 Task: Look for space in Jagdaqi, China from 5th September, 2023 to 12th September, 2023 for 2 adults in price range Rs.10000 to Rs.15000.  With 1  bedroom having 1 bed and 1 bathroom. Property type can be house, flat, guest house, hotel. Booking option can be shelf check-in. Required host language is Chinese (Simplified).
Action: Mouse moved to (583, 71)
Screenshot: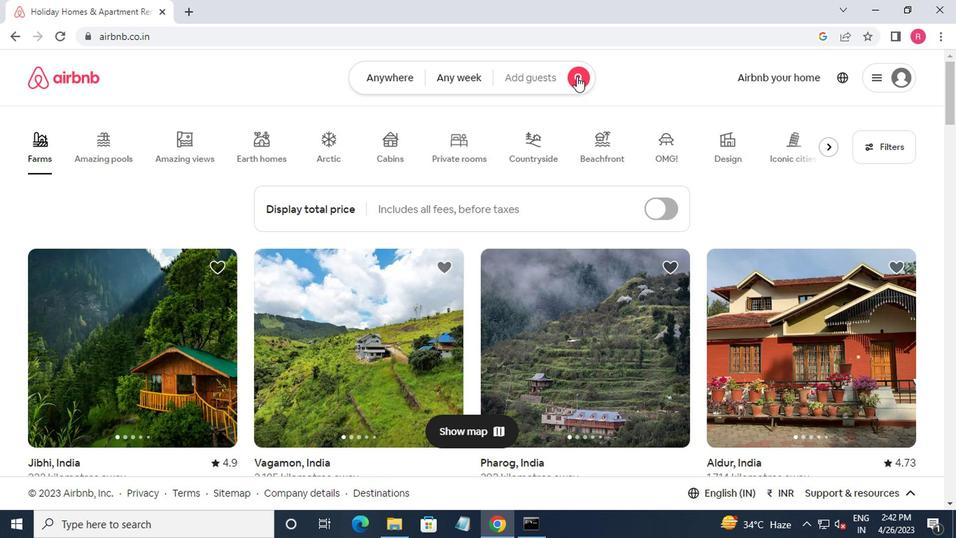 
Action: Mouse pressed left at (583, 71)
Screenshot: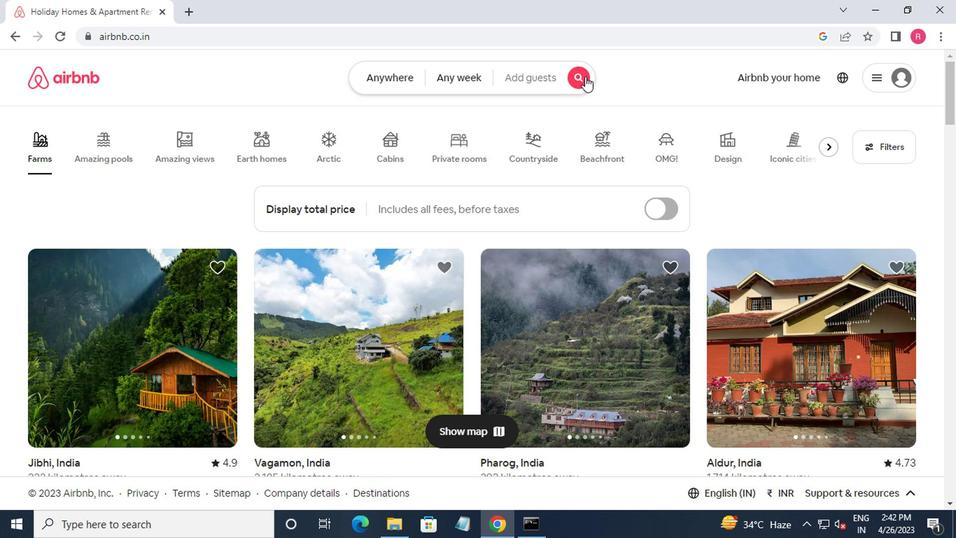 
Action: Mouse moved to (316, 127)
Screenshot: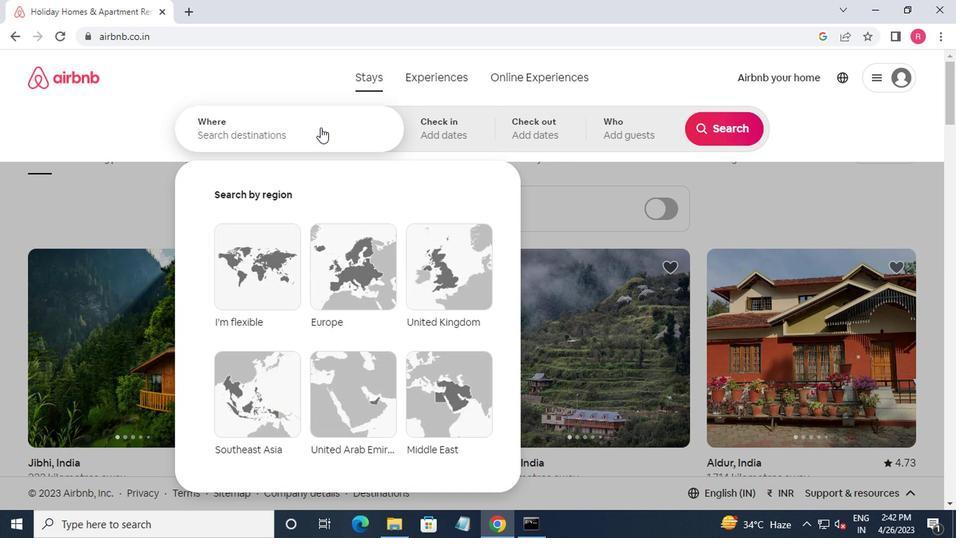 
Action: Mouse pressed left at (316, 127)
Screenshot: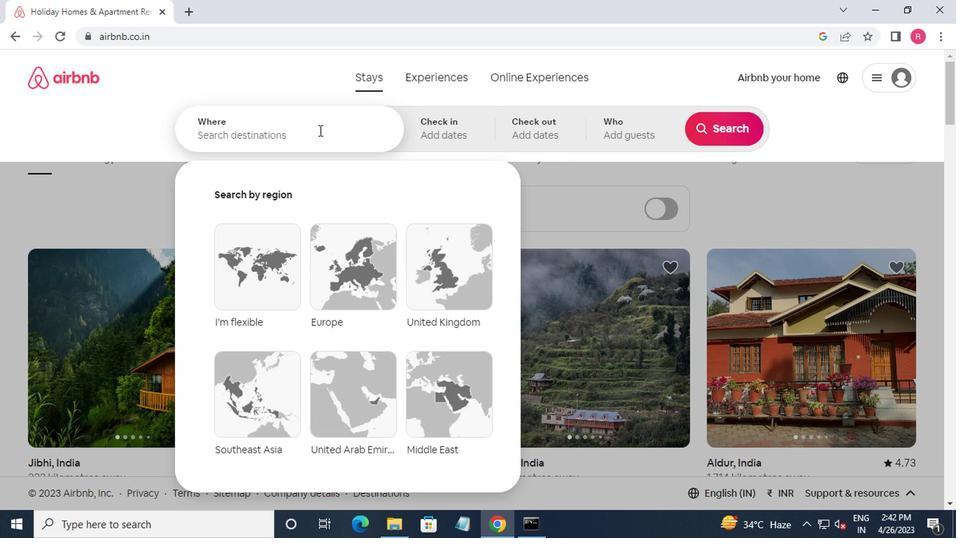 
Action: Mouse moved to (326, 135)
Screenshot: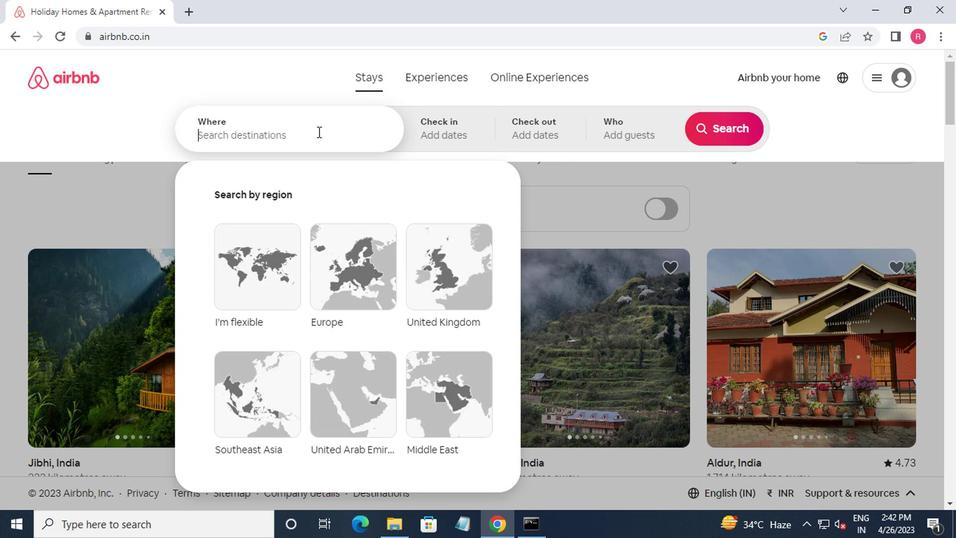 
Action: Key pressed jagdaqi,china<Key.enter>
Screenshot: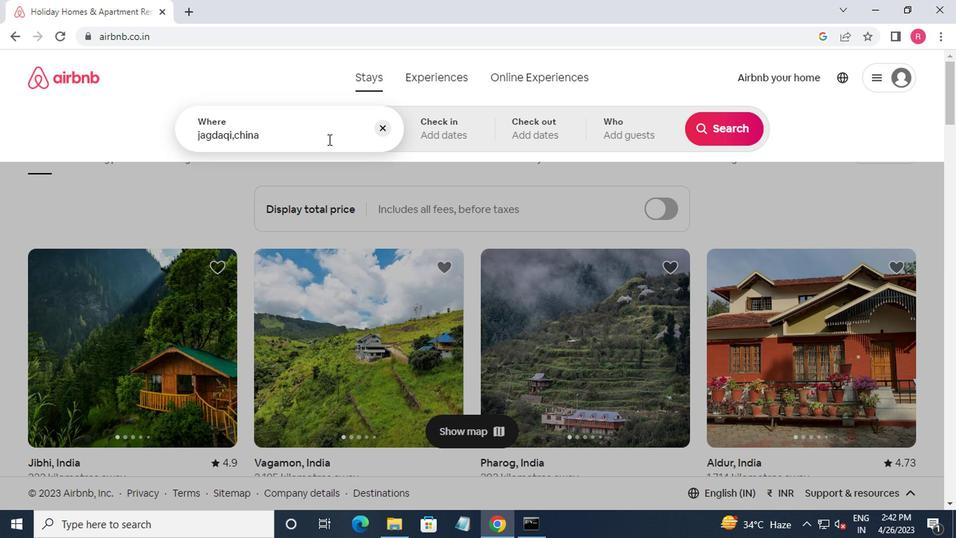 
Action: Mouse moved to (708, 238)
Screenshot: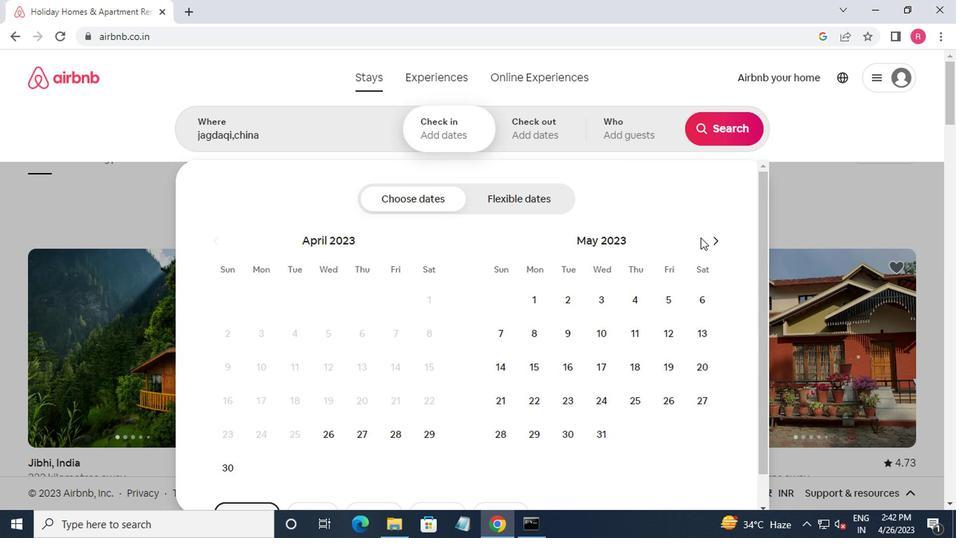 
Action: Mouse pressed left at (708, 238)
Screenshot: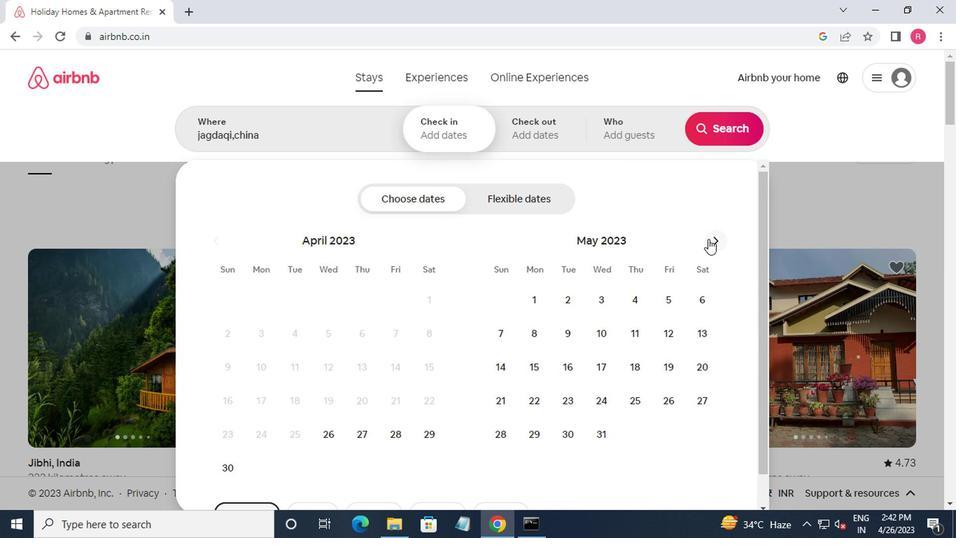 
Action: Mouse pressed left at (708, 238)
Screenshot: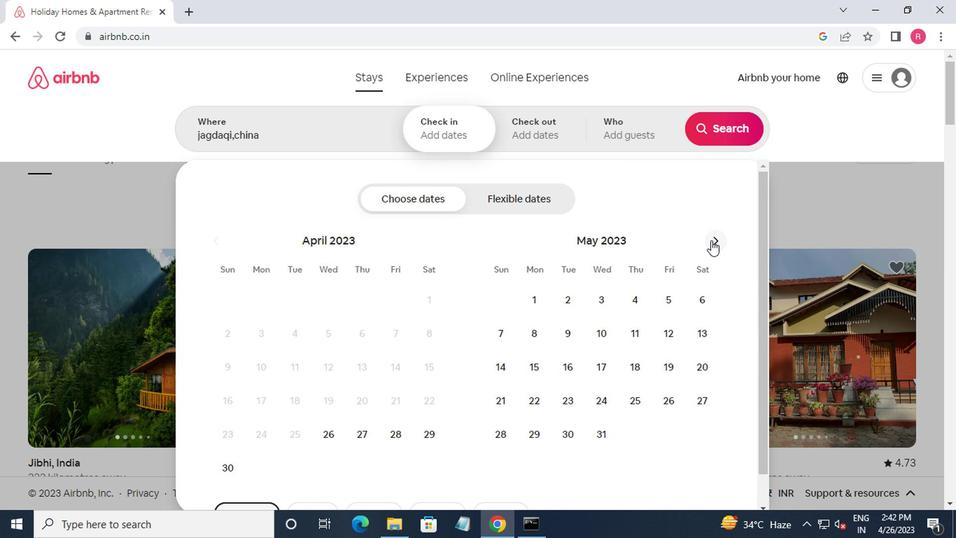 
Action: Mouse moved to (709, 238)
Screenshot: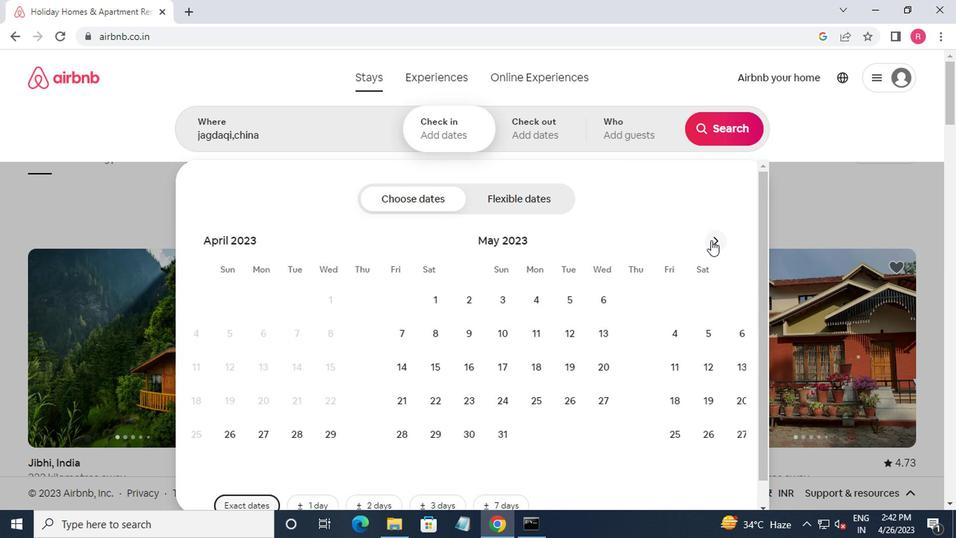 
Action: Mouse pressed left at (709, 238)
Screenshot: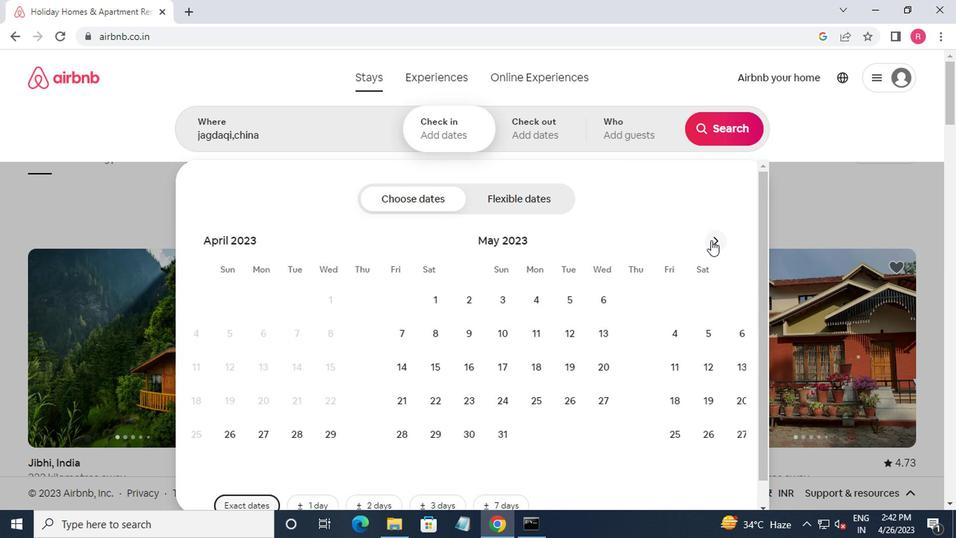 
Action: Mouse pressed left at (709, 238)
Screenshot: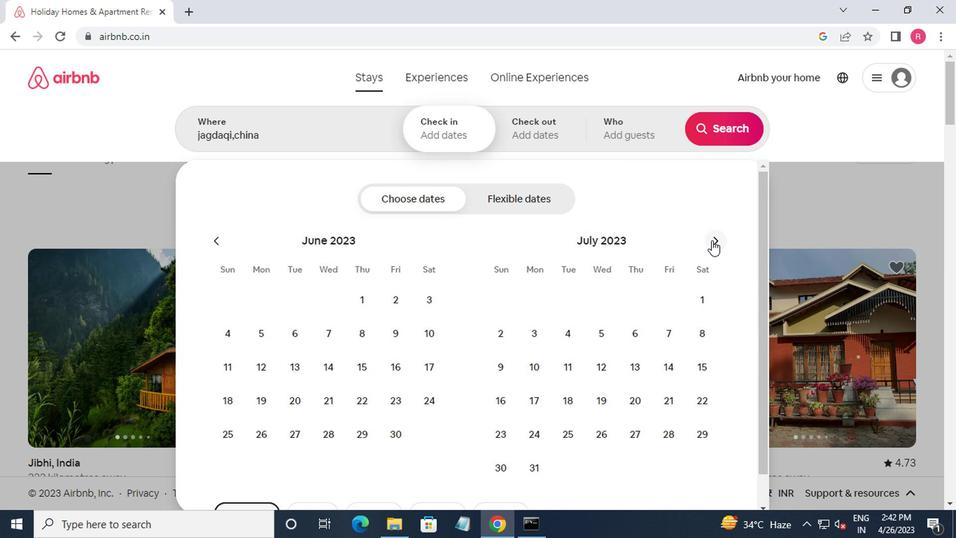 
Action: Mouse pressed left at (709, 238)
Screenshot: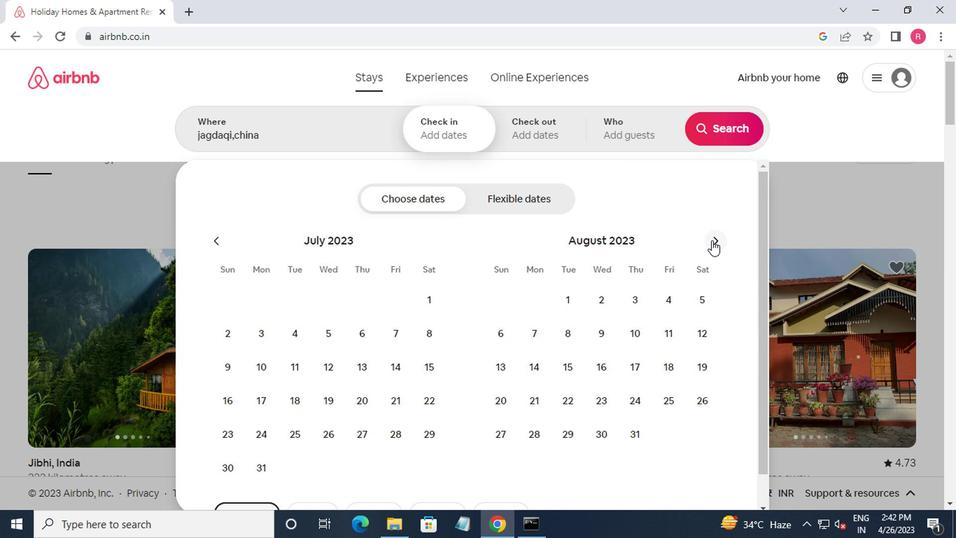 
Action: Mouse moved to (569, 335)
Screenshot: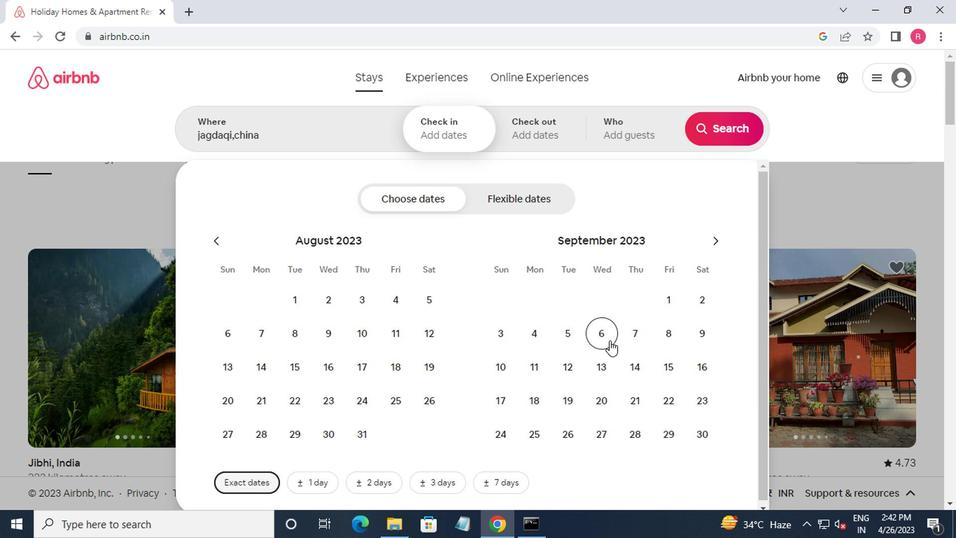 
Action: Mouse pressed left at (569, 335)
Screenshot: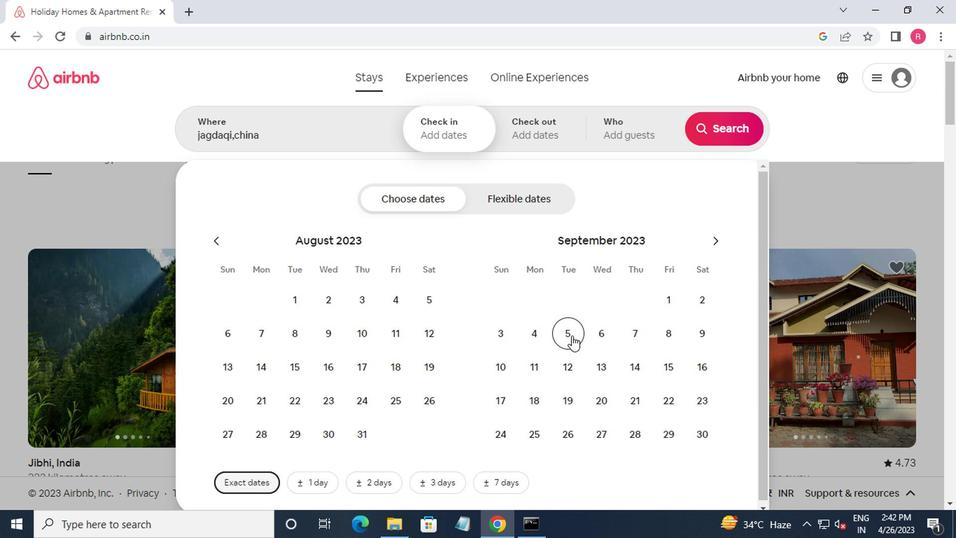 
Action: Mouse moved to (573, 362)
Screenshot: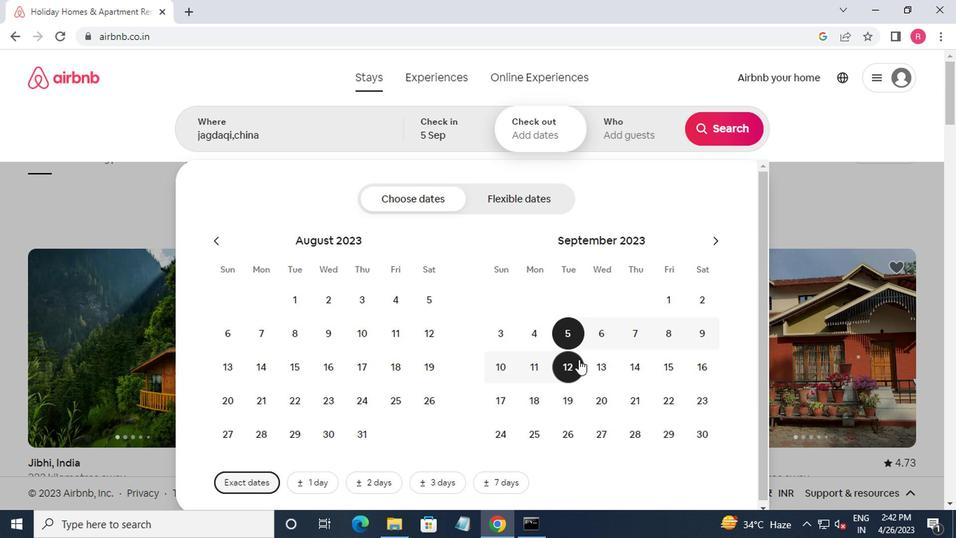 
Action: Mouse pressed left at (573, 362)
Screenshot: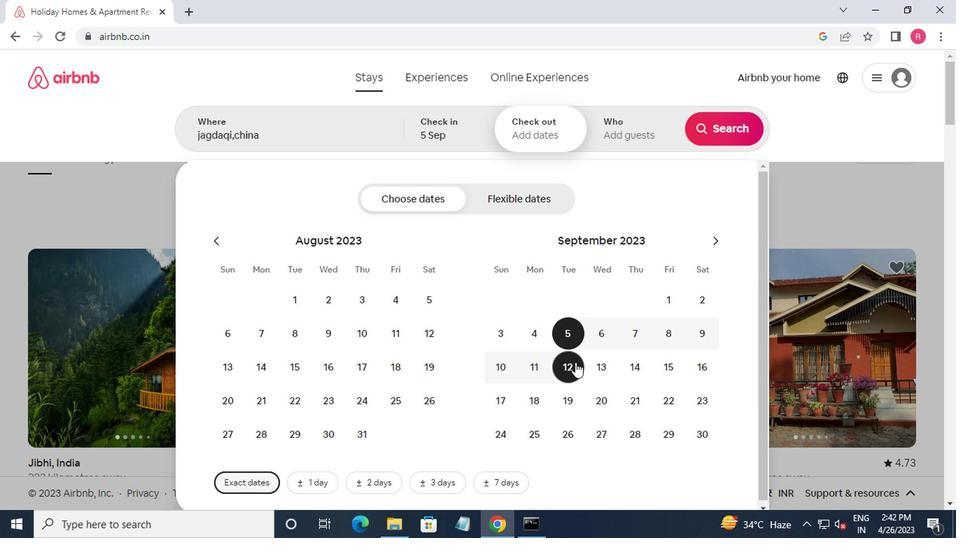 
Action: Mouse moved to (617, 121)
Screenshot: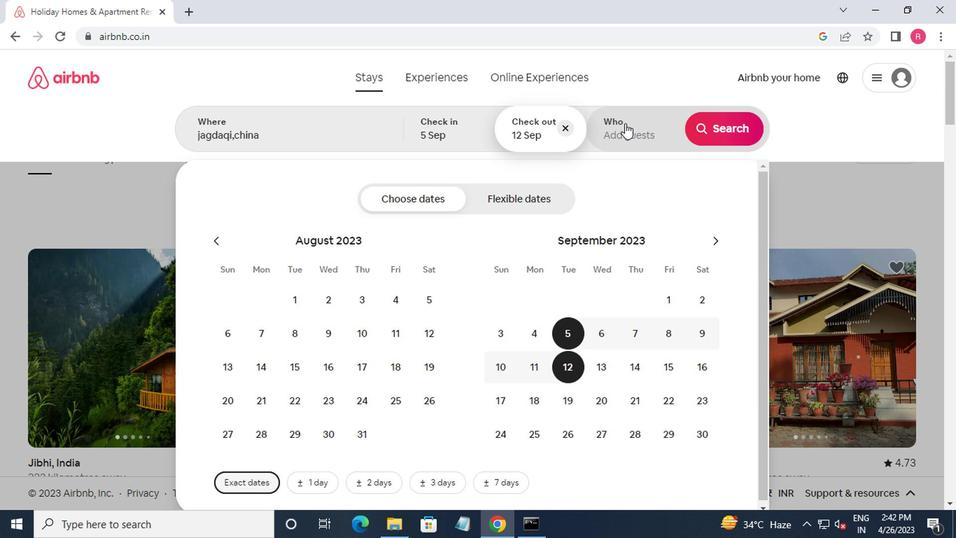 
Action: Mouse pressed left at (617, 121)
Screenshot: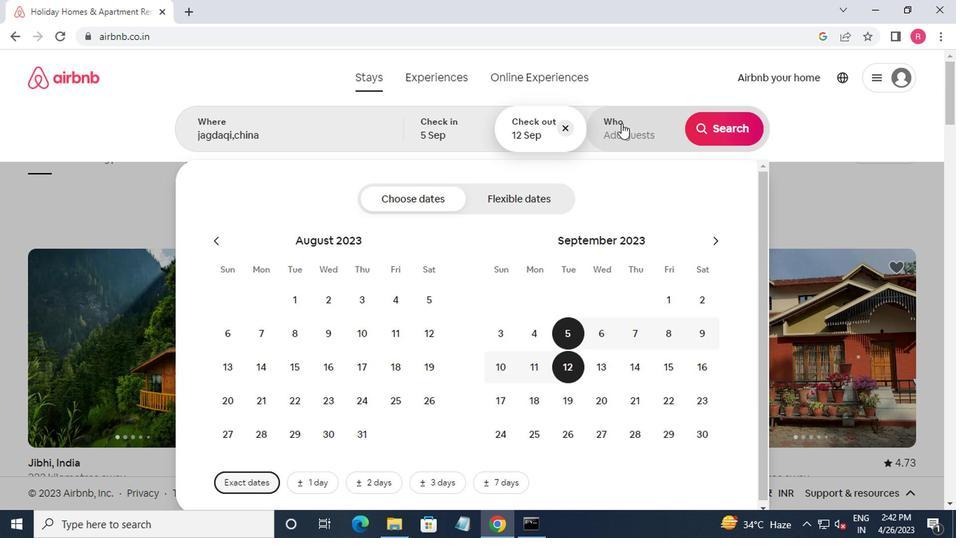 
Action: Mouse moved to (724, 203)
Screenshot: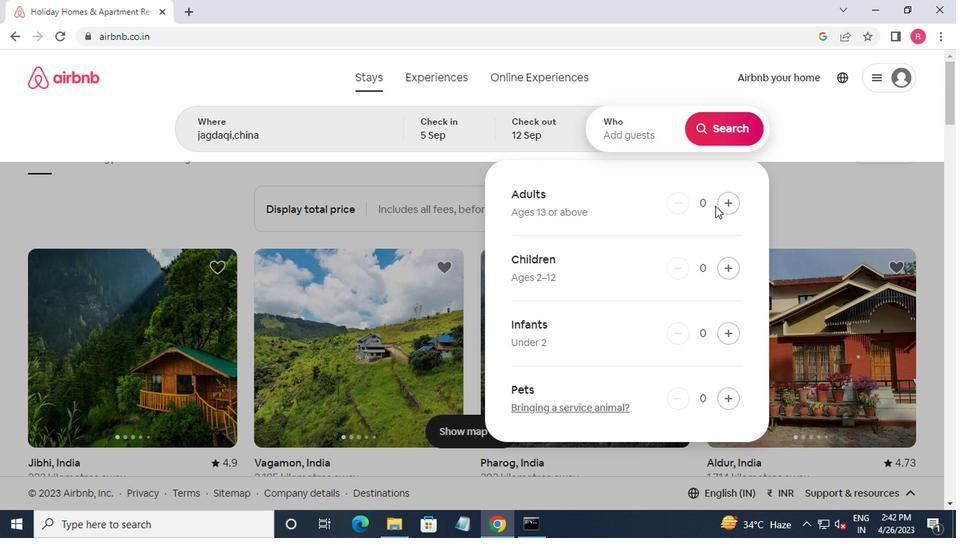 
Action: Mouse pressed left at (724, 203)
Screenshot: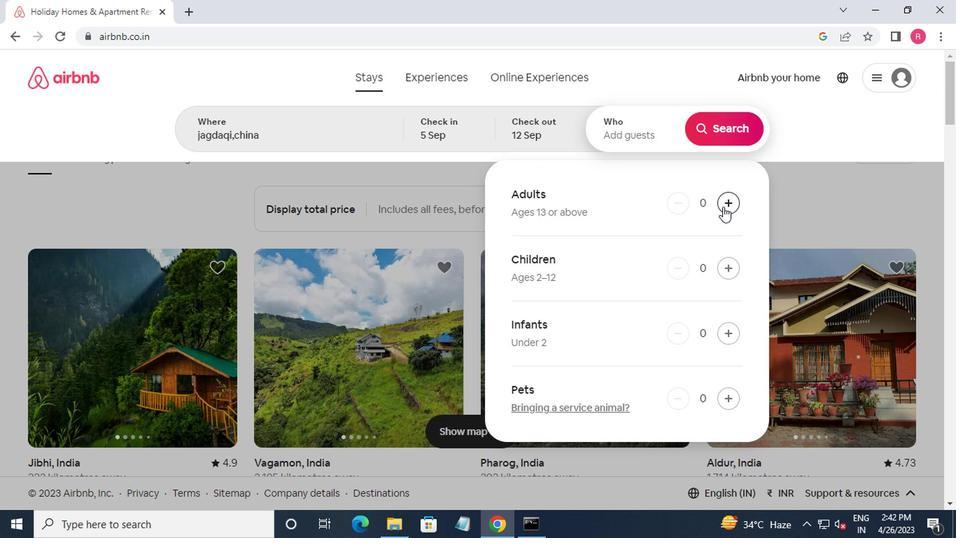 
Action: Mouse pressed left at (724, 203)
Screenshot: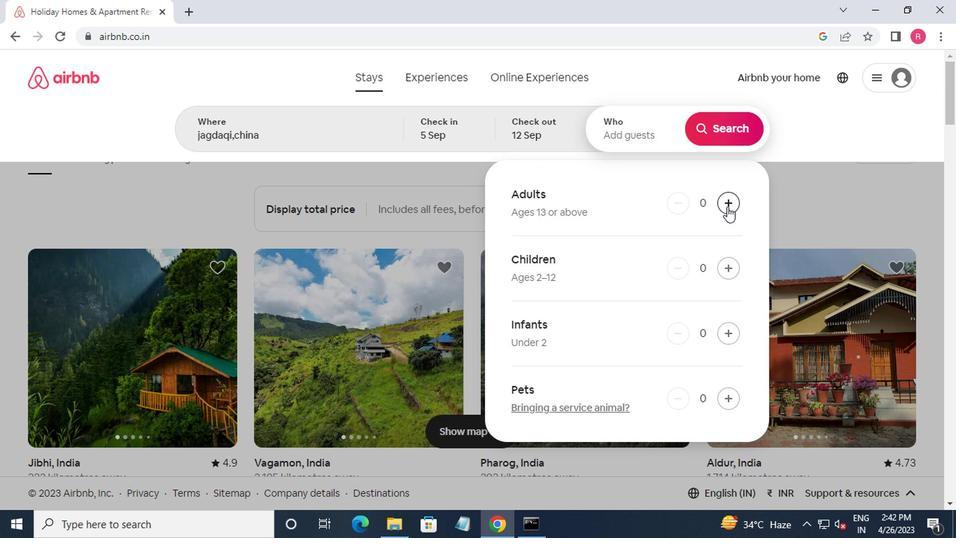 
Action: Mouse moved to (725, 130)
Screenshot: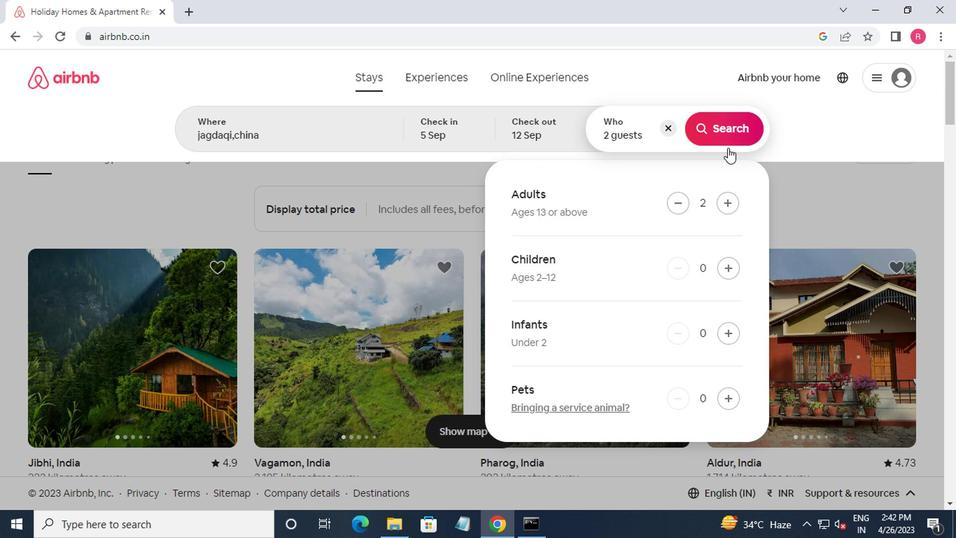 
Action: Mouse pressed left at (725, 130)
Screenshot: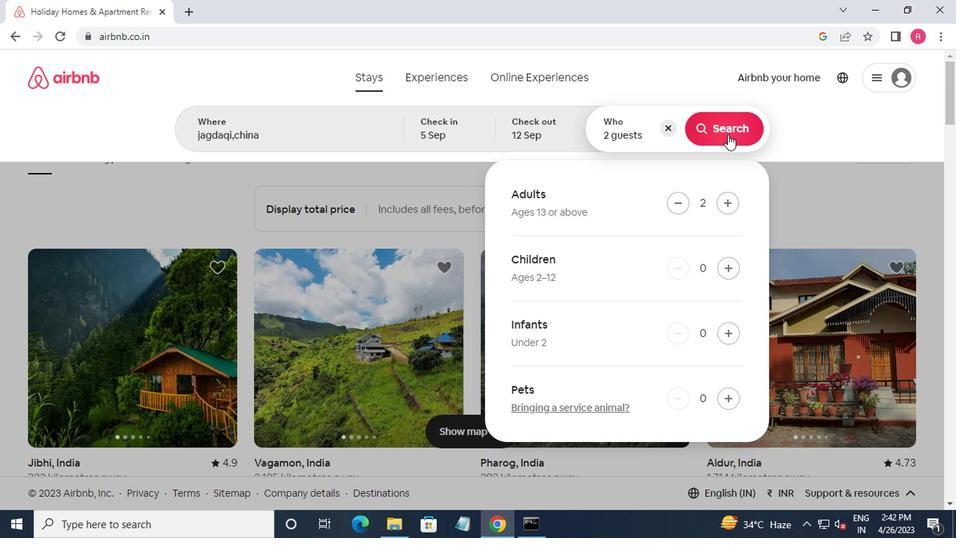 
Action: Mouse moved to (868, 128)
Screenshot: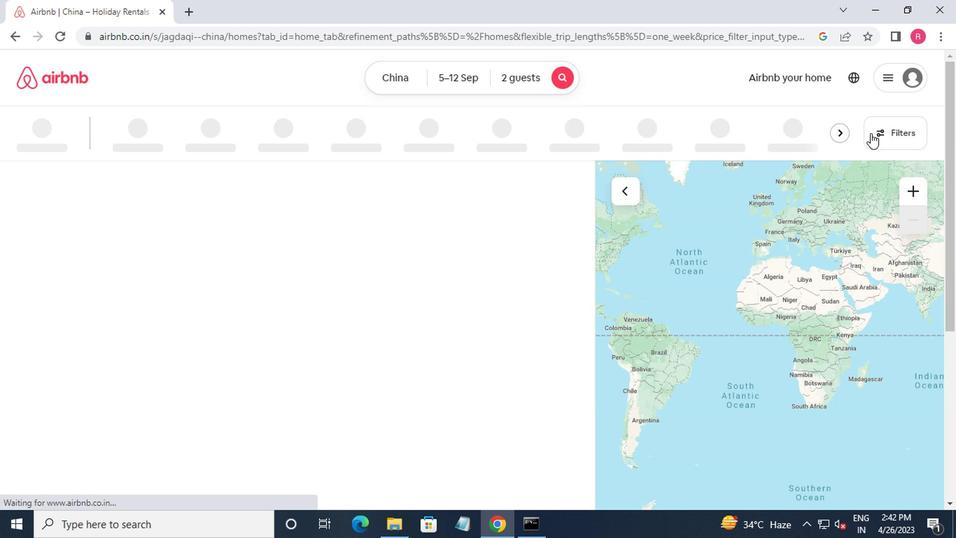 
Action: Mouse pressed left at (868, 128)
Screenshot: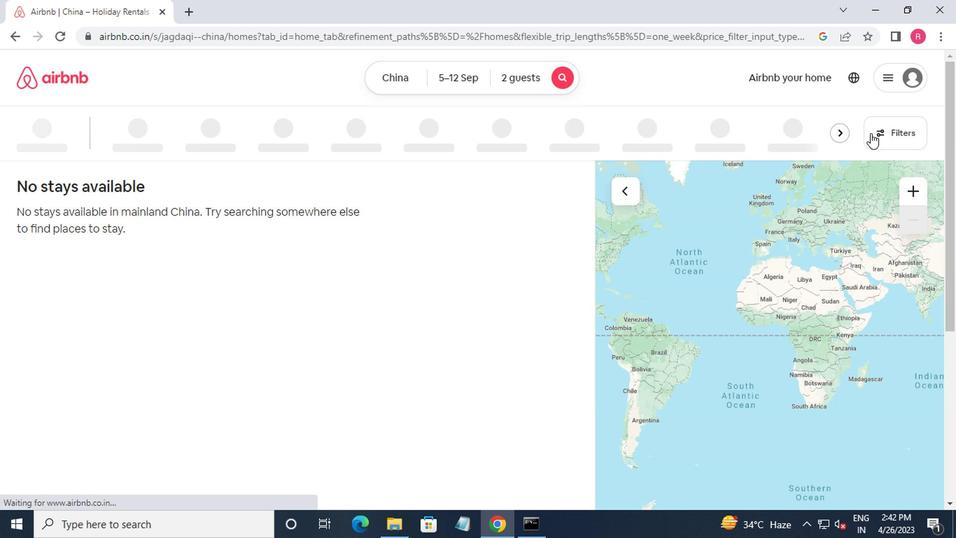 
Action: Mouse moved to (321, 221)
Screenshot: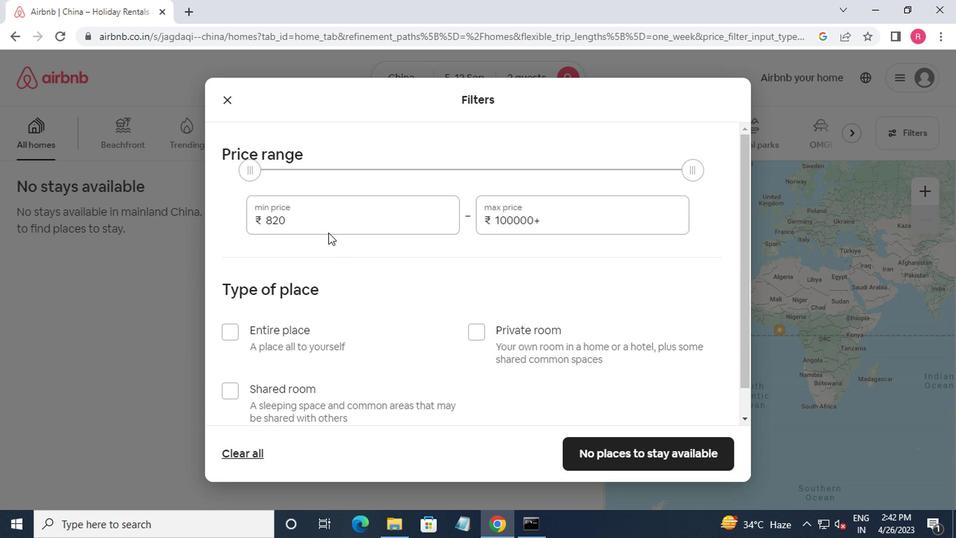 
Action: Mouse pressed left at (321, 221)
Screenshot: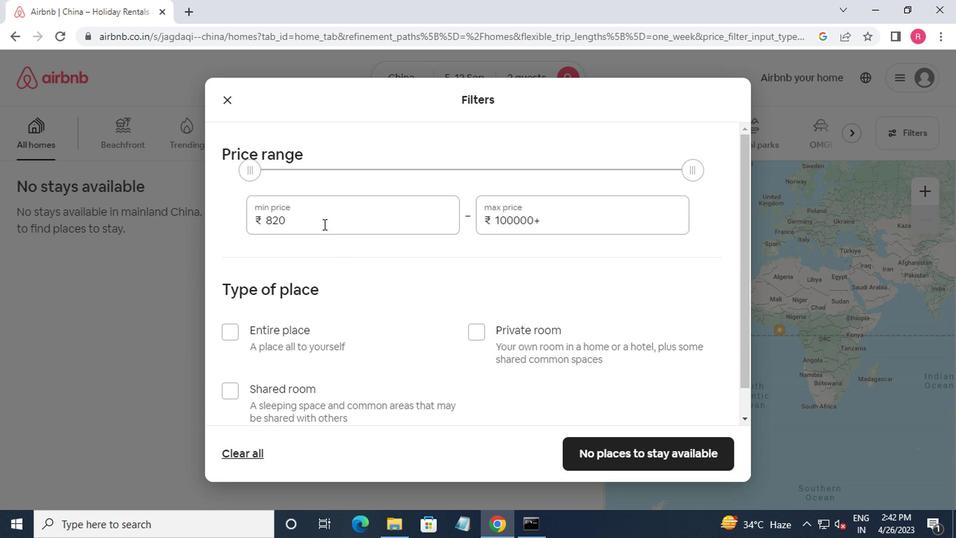 
Action: Mouse moved to (327, 218)
Screenshot: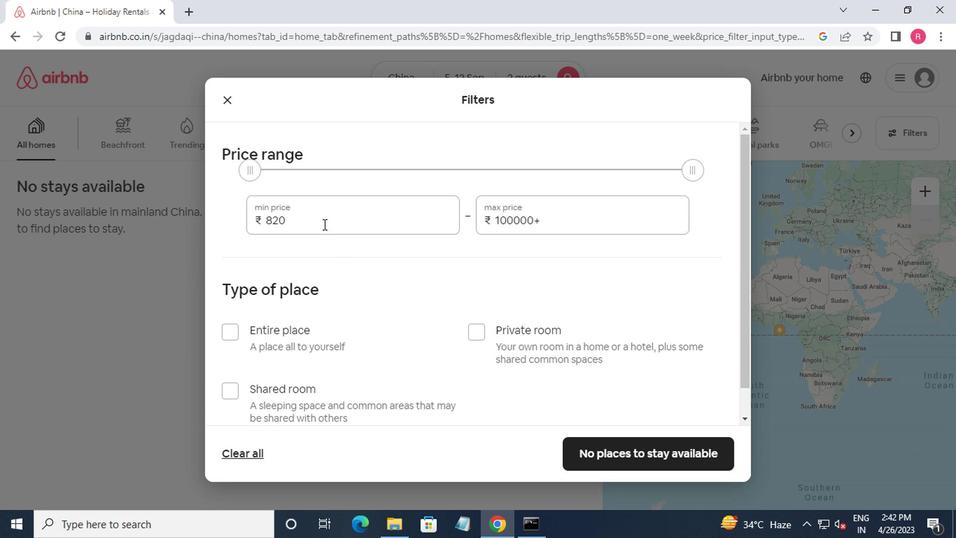 
Action: Key pressed <Key.backspace><Key.backspace><Key.backspace><Key.backspace>10000
Screenshot: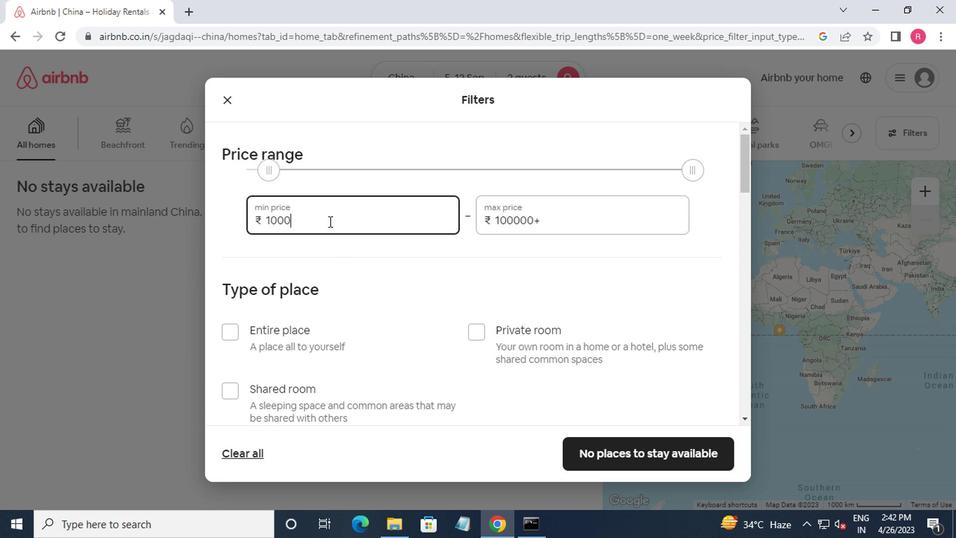 
Action: Mouse moved to (540, 220)
Screenshot: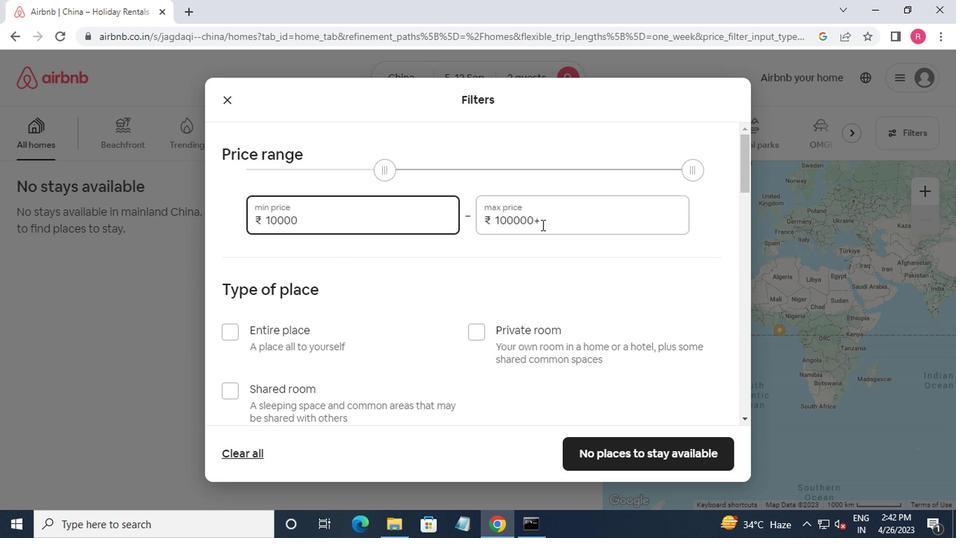 
Action: Mouse pressed left at (540, 220)
Screenshot: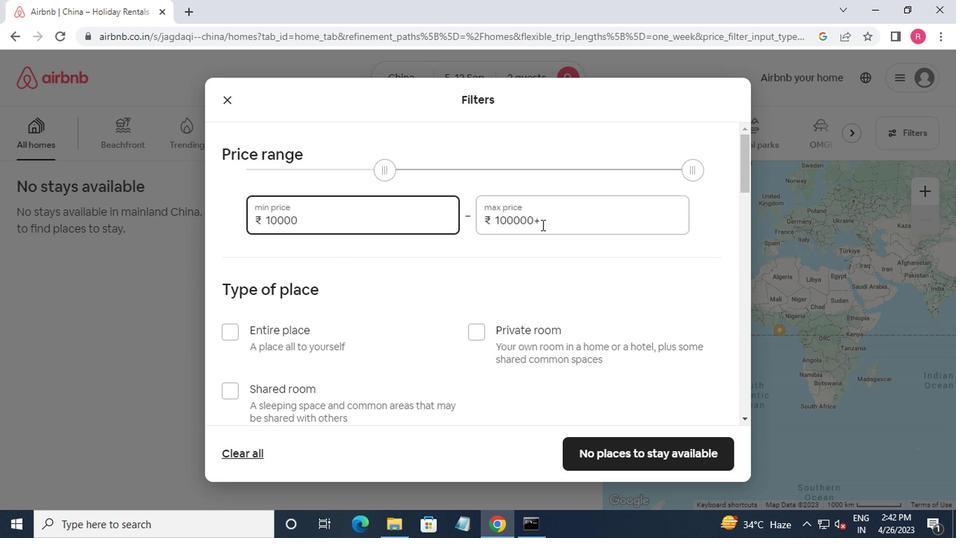 
Action: Mouse moved to (543, 221)
Screenshot: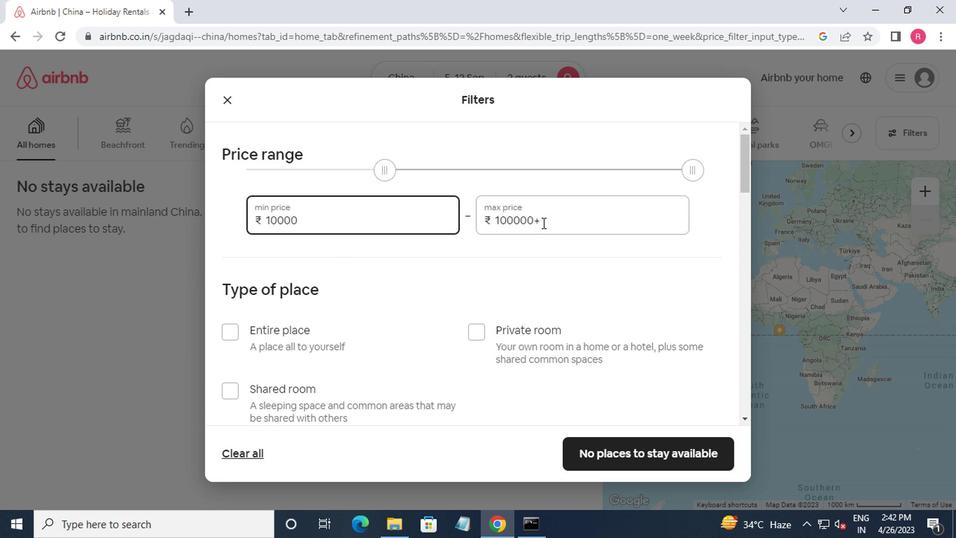 
Action: Key pressed <Key.backspace><Key.backspace><Key.backspace><Key.backspace><Key.backspace><Key.backspace>5000
Screenshot: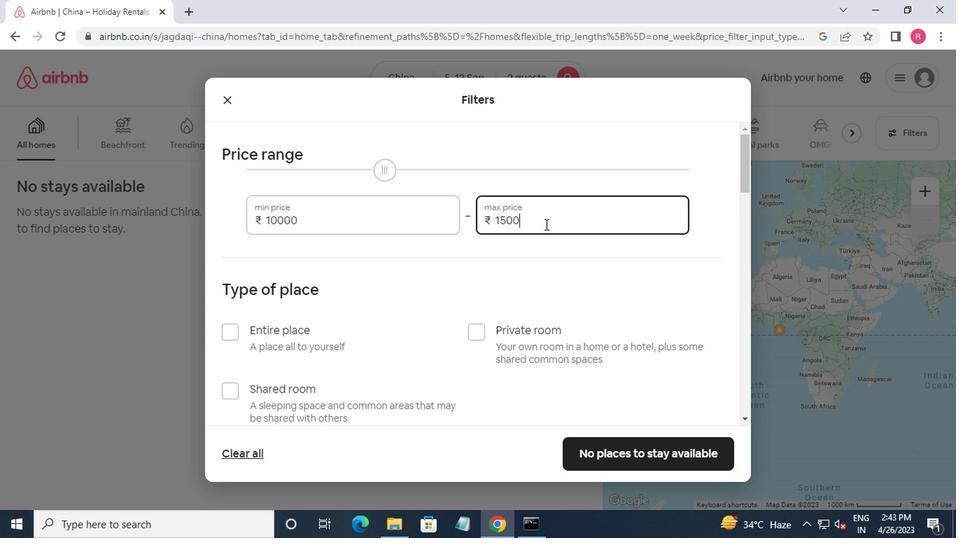 
Action: Mouse moved to (574, 231)
Screenshot: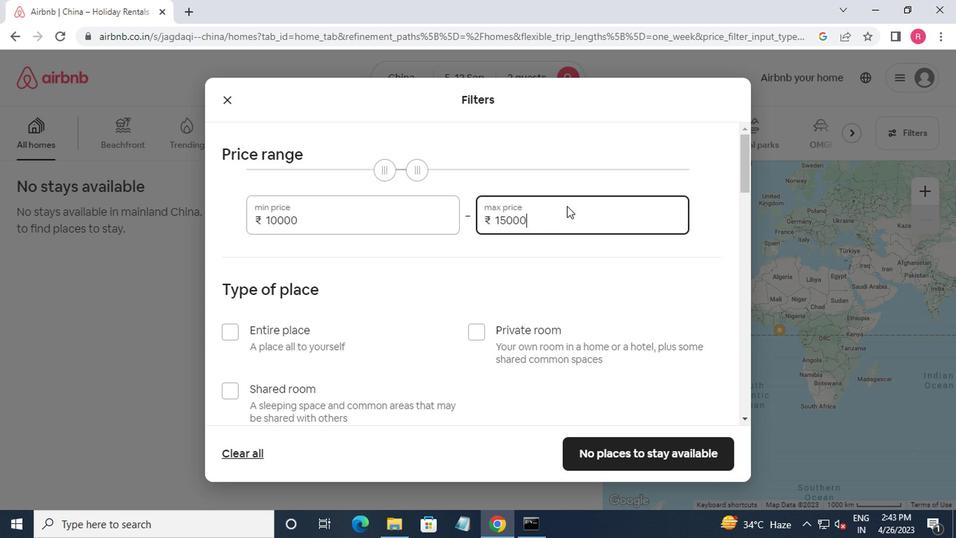 
Action: Mouse scrolled (574, 231) with delta (0, 0)
Screenshot: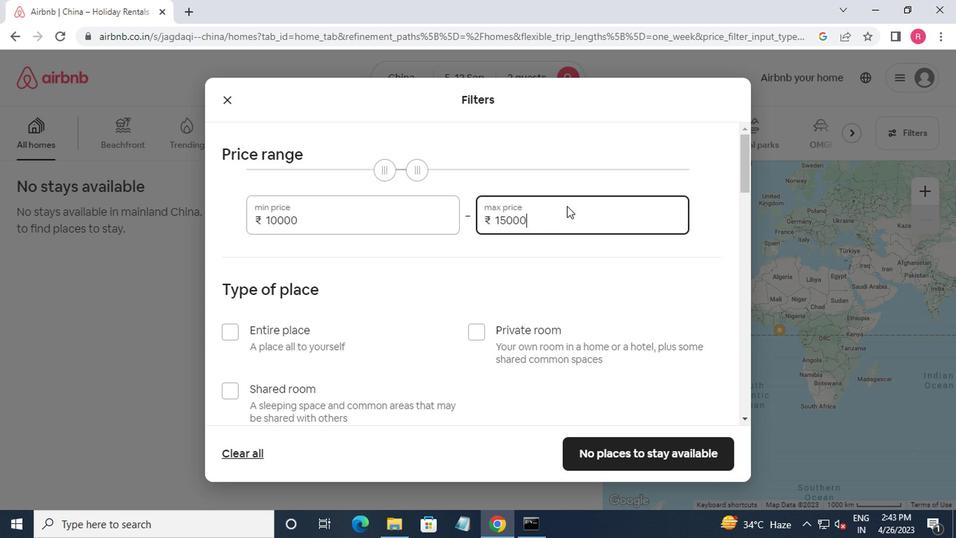
Action: Mouse moved to (253, 274)
Screenshot: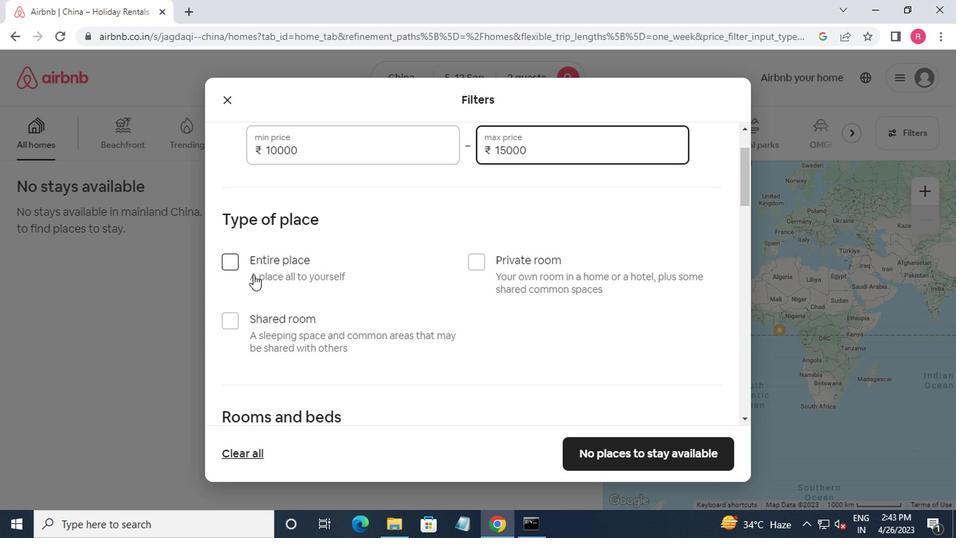
Action: Mouse scrolled (253, 273) with delta (0, 0)
Screenshot: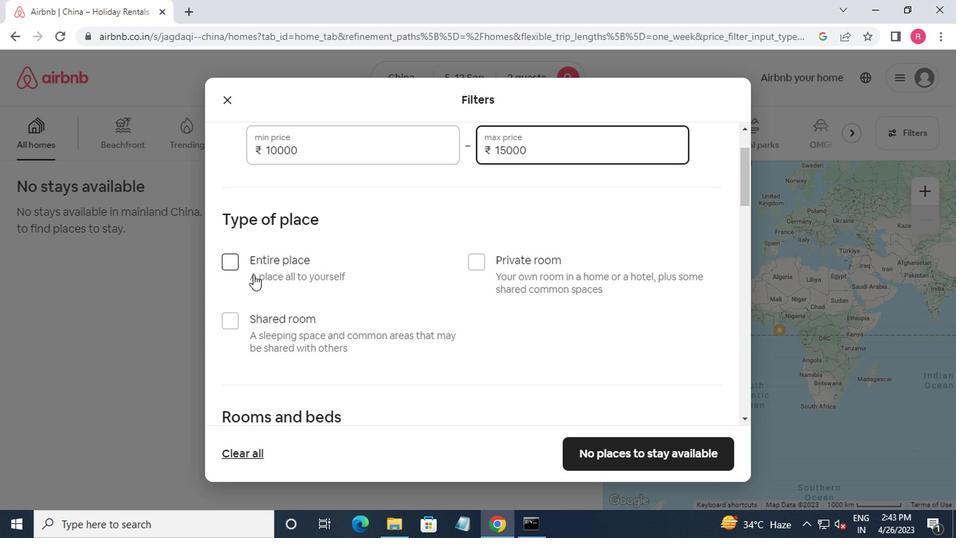 
Action: Mouse moved to (257, 277)
Screenshot: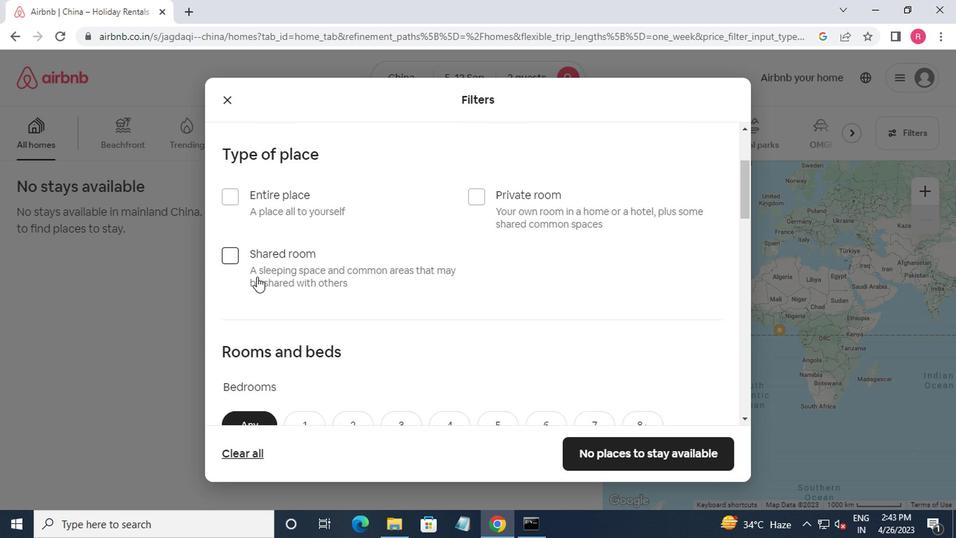 
Action: Mouse scrolled (257, 276) with delta (0, 0)
Screenshot: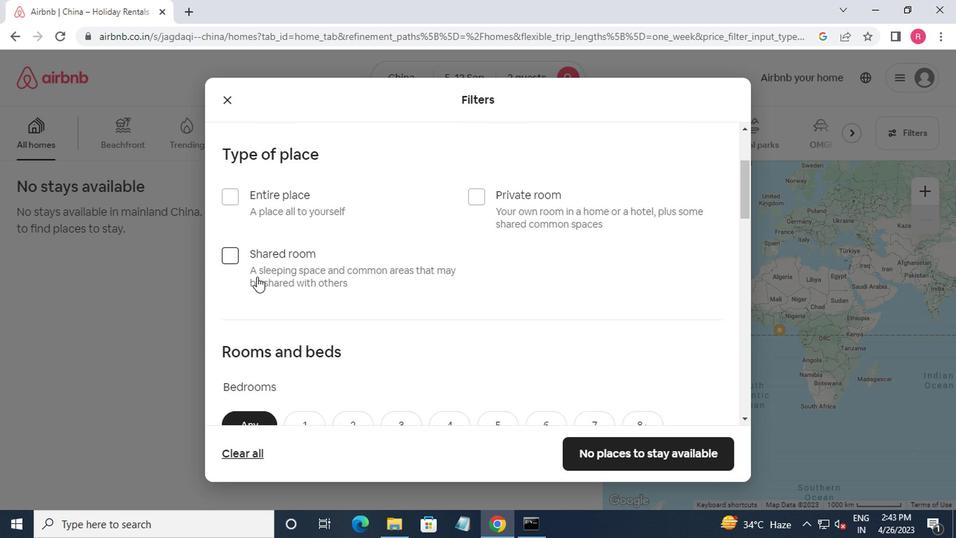 
Action: Mouse moved to (261, 280)
Screenshot: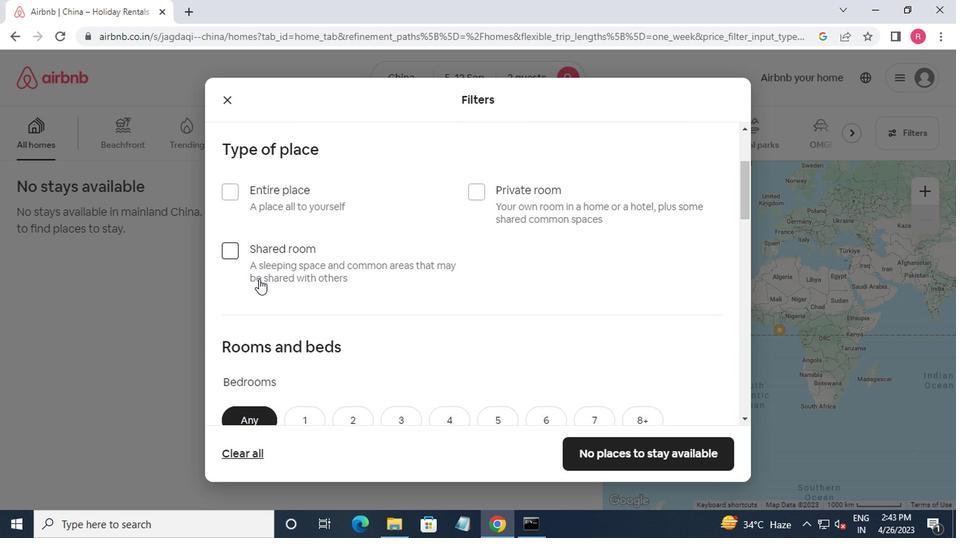 
Action: Mouse scrolled (261, 279) with delta (0, 0)
Screenshot: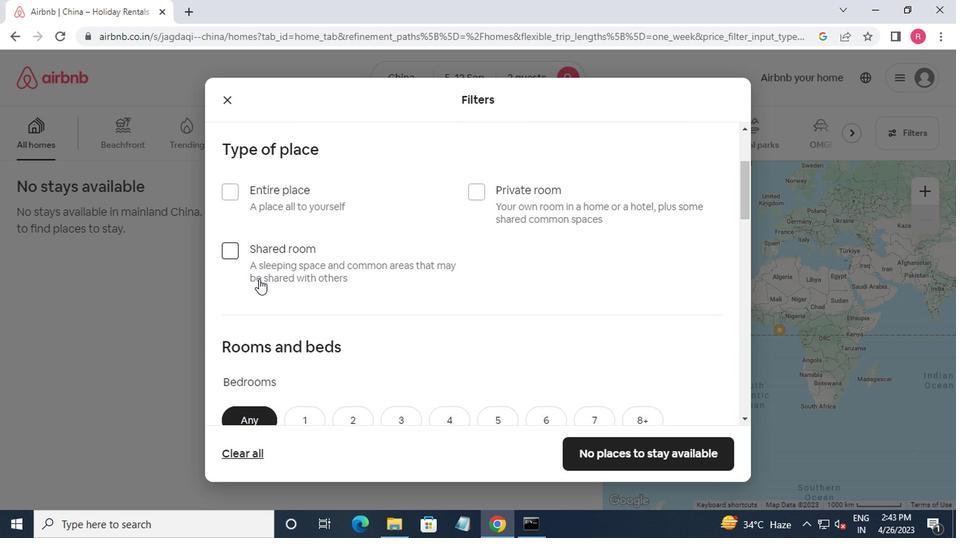 
Action: Mouse moved to (303, 275)
Screenshot: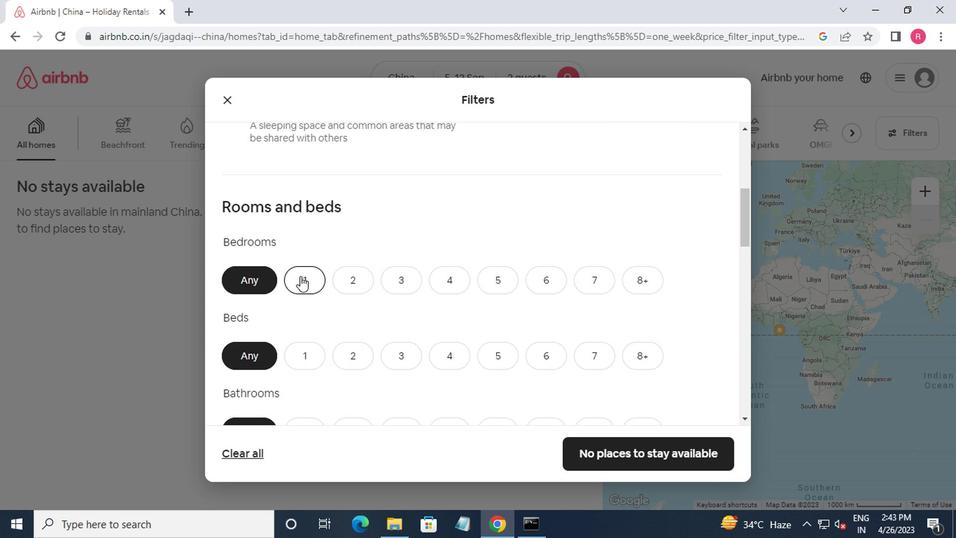 
Action: Mouse pressed left at (303, 275)
Screenshot: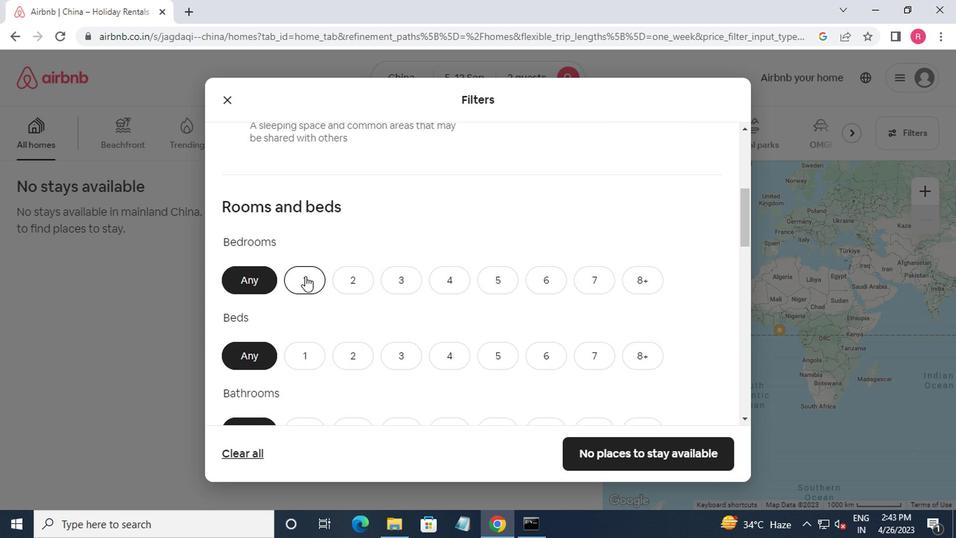 
Action: Mouse moved to (313, 289)
Screenshot: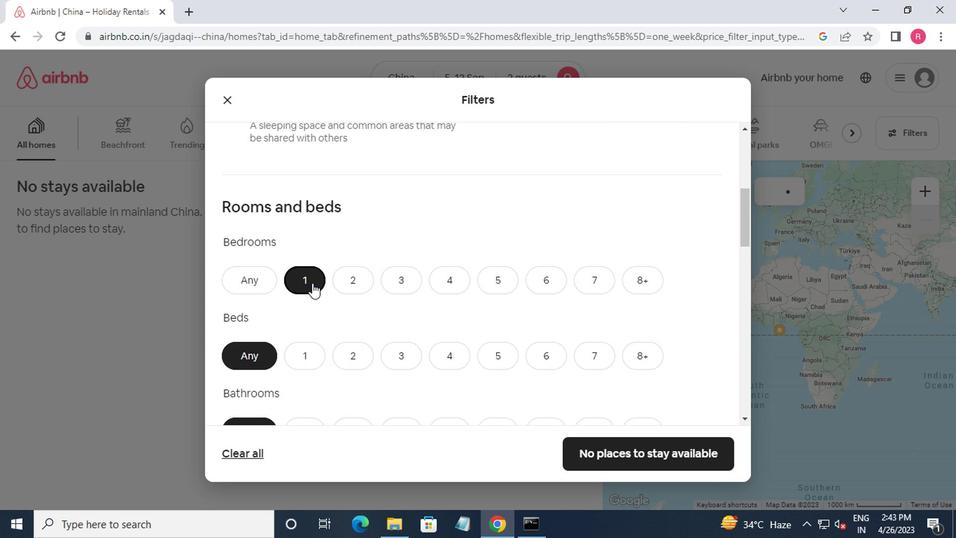 
Action: Mouse scrolled (313, 289) with delta (0, 0)
Screenshot: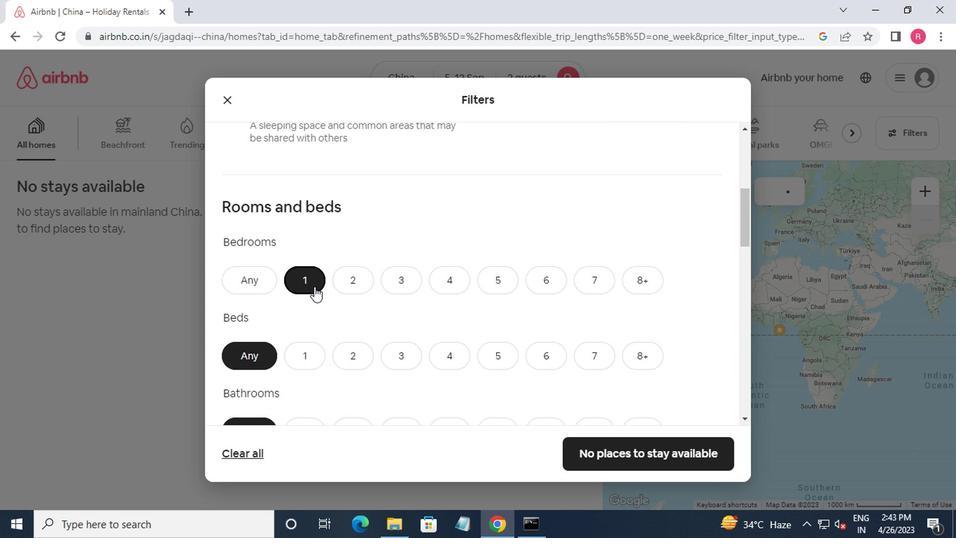 
Action: Mouse moved to (319, 289)
Screenshot: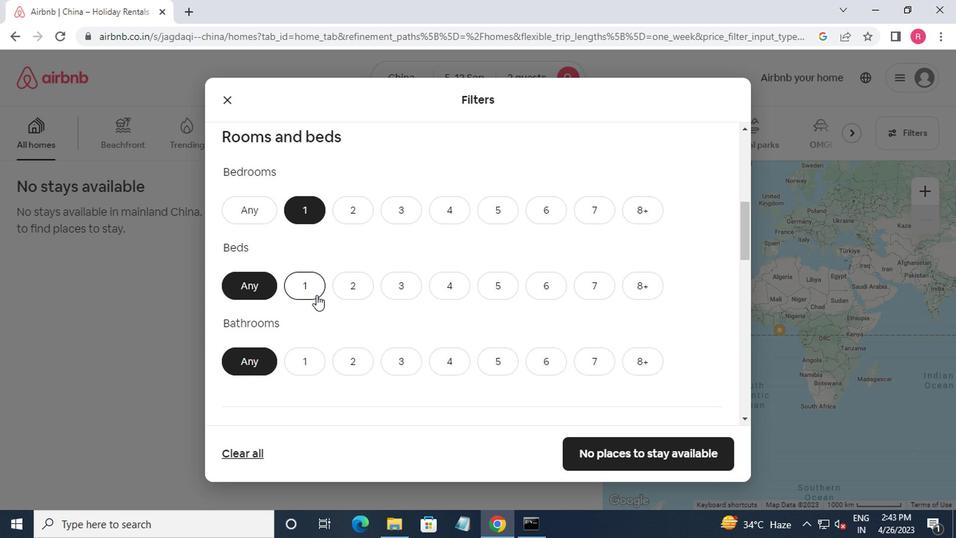 
Action: Mouse pressed left at (319, 289)
Screenshot: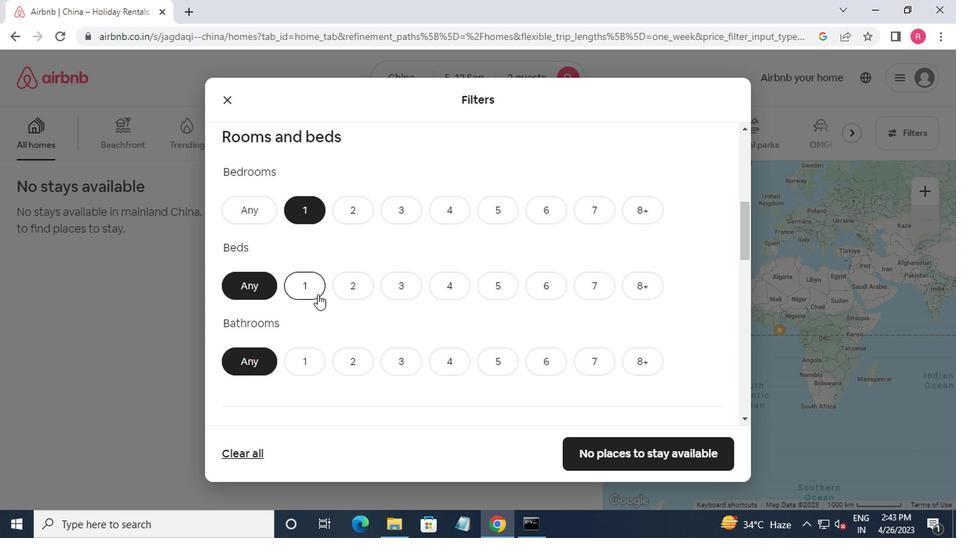
Action: Mouse moved to (318, 363)
Screenshot: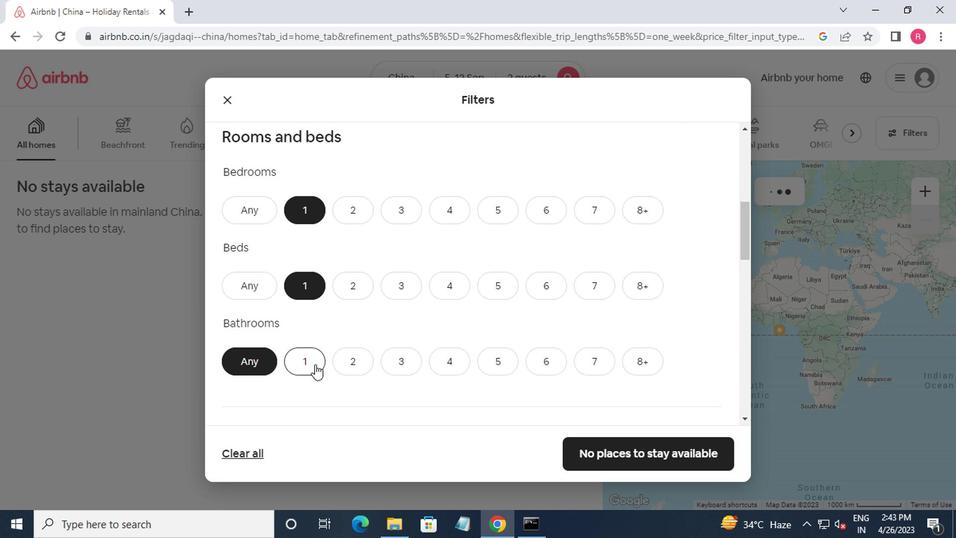 
Action: Mouse pressed left at (318, 363)
Screenshot: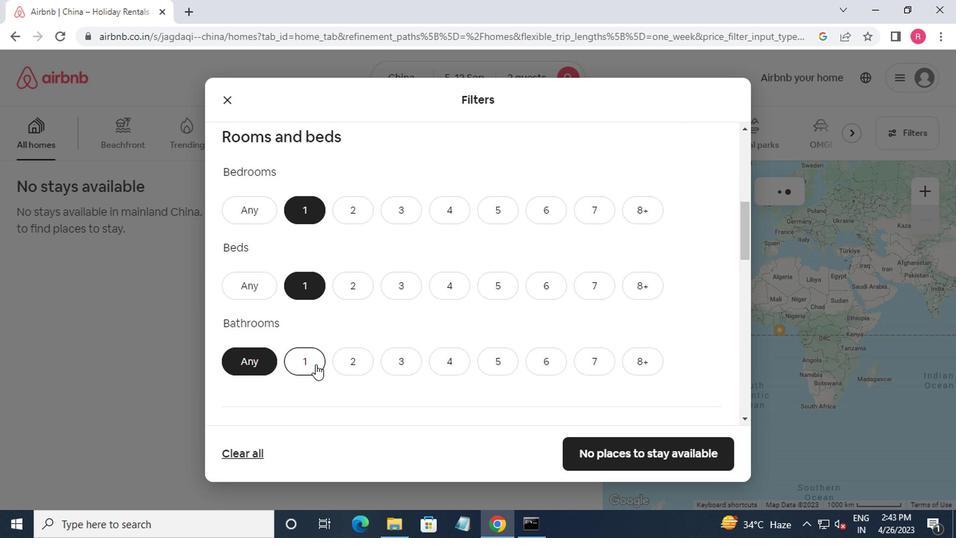 
Action: Mouse moved to (327, 356)
Screenshot: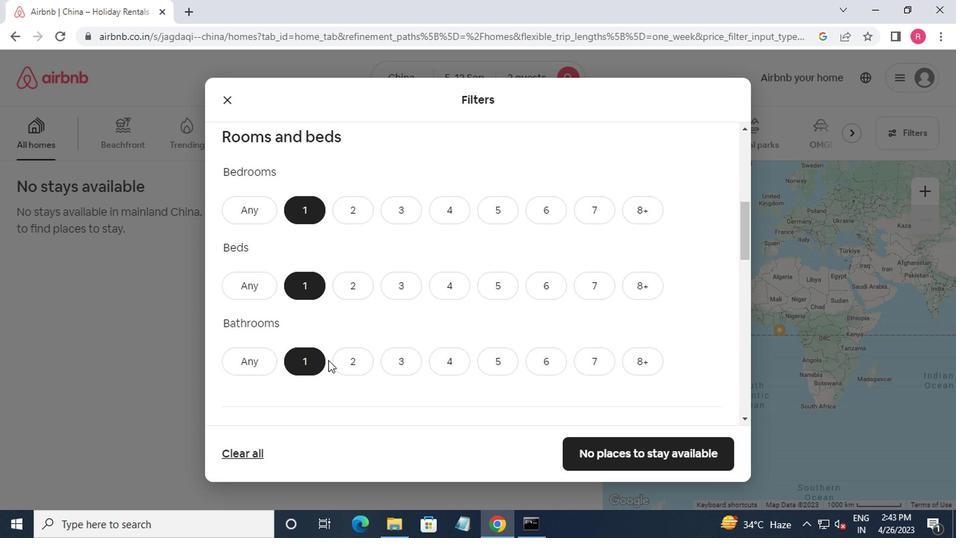 
Action: Mouse scrolled (327, 355) with delta (0, 0)
Screenshot: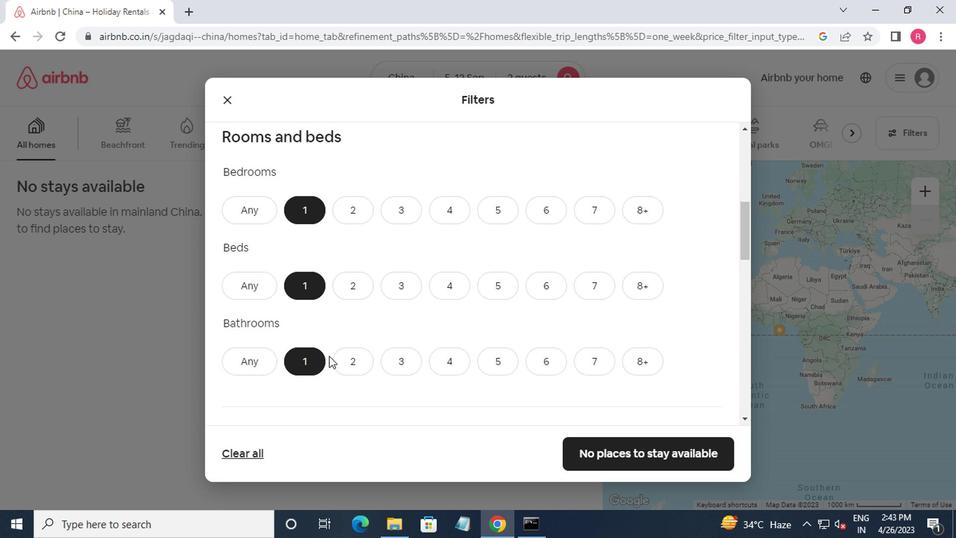 
Action: Mouse scrolled (327, 355) with delta (0, 0)
Screenshot: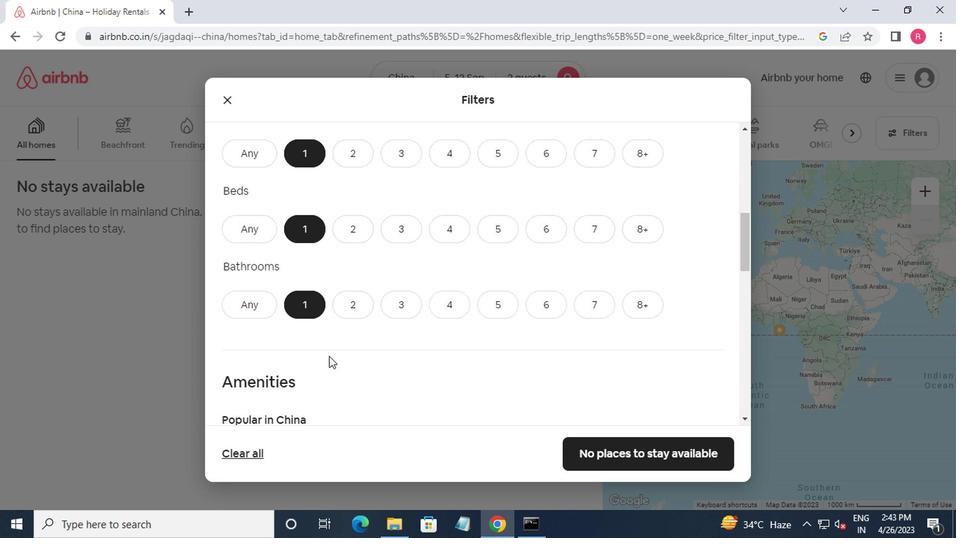 
Action: Mouse scrolled (327, 355) with delta (0, 0)
Screenshot: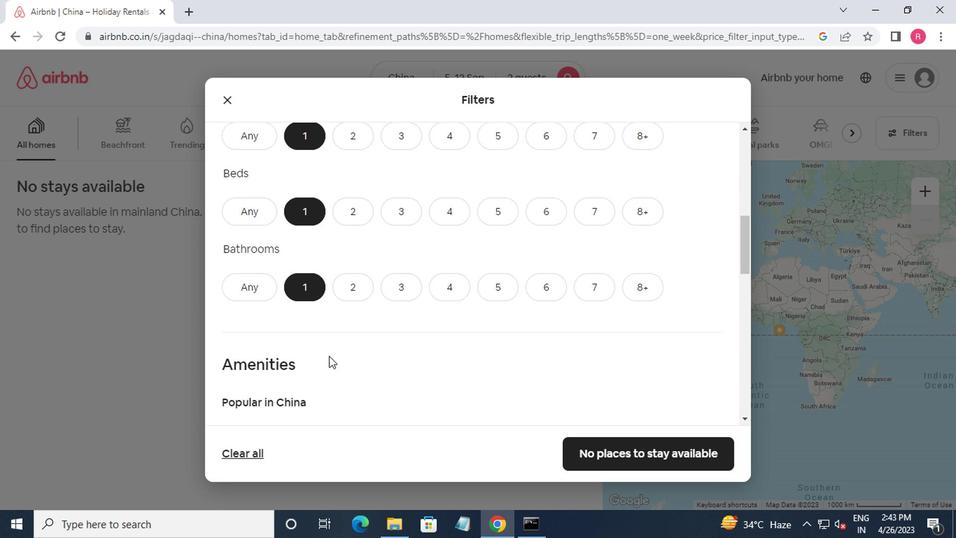 
Action: Mouse moved to (317, 348)
Screenshot: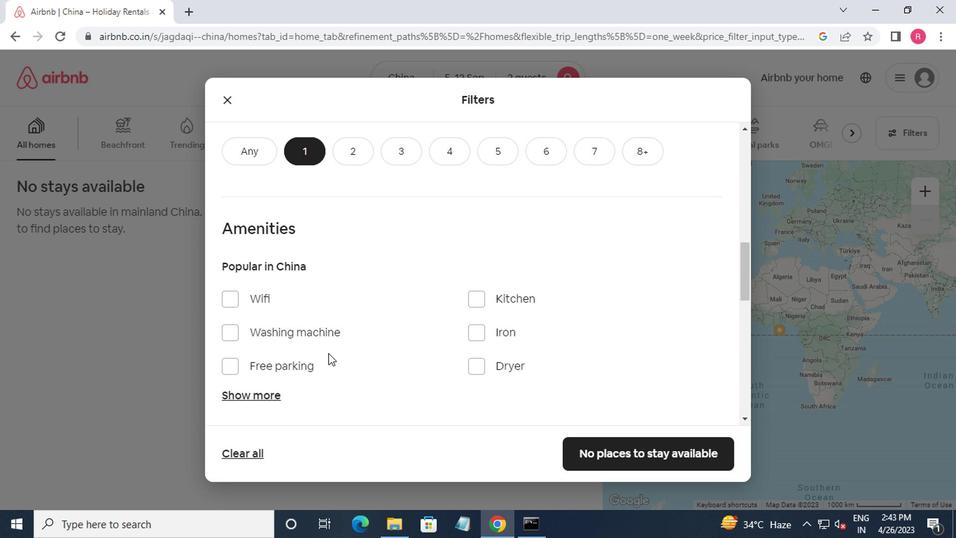 
Action: Mouse scrolled (317, 347) with delta (0, 0)
Screenshot: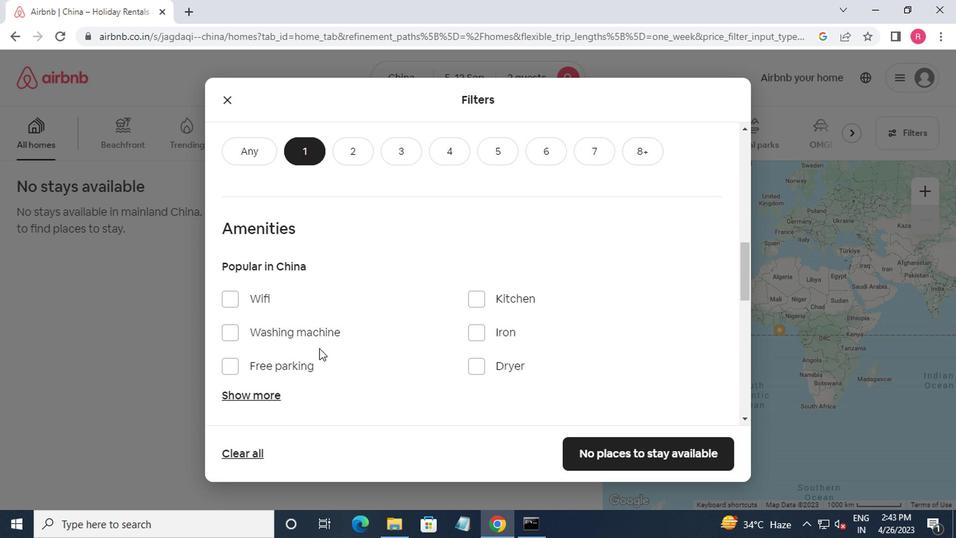 
Action: Mouse moved to (317, 341)
Screenshot: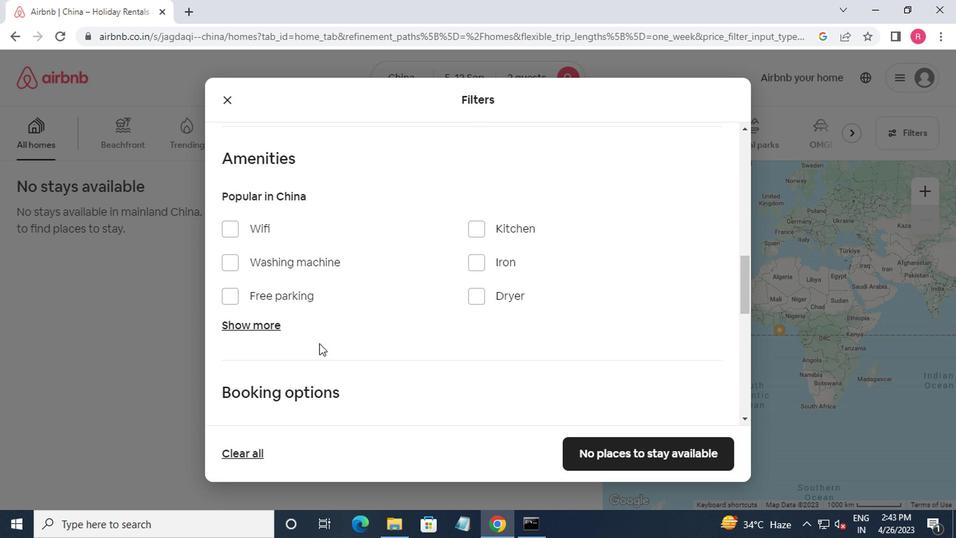 
Action: Mouse scrolled (317, 341) with delta (0, 0)
Screenshot: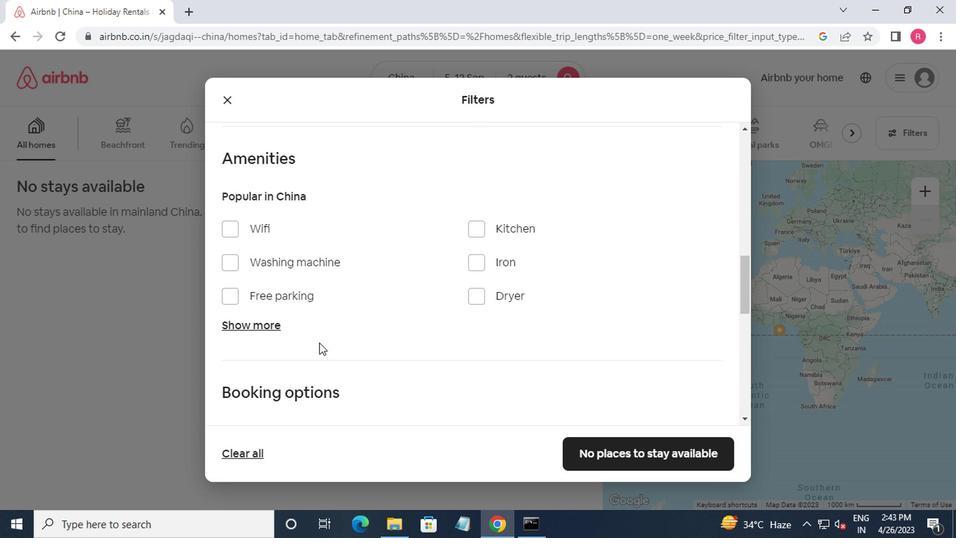 
Action: Mouse moved to (319, 335)
Screenshot: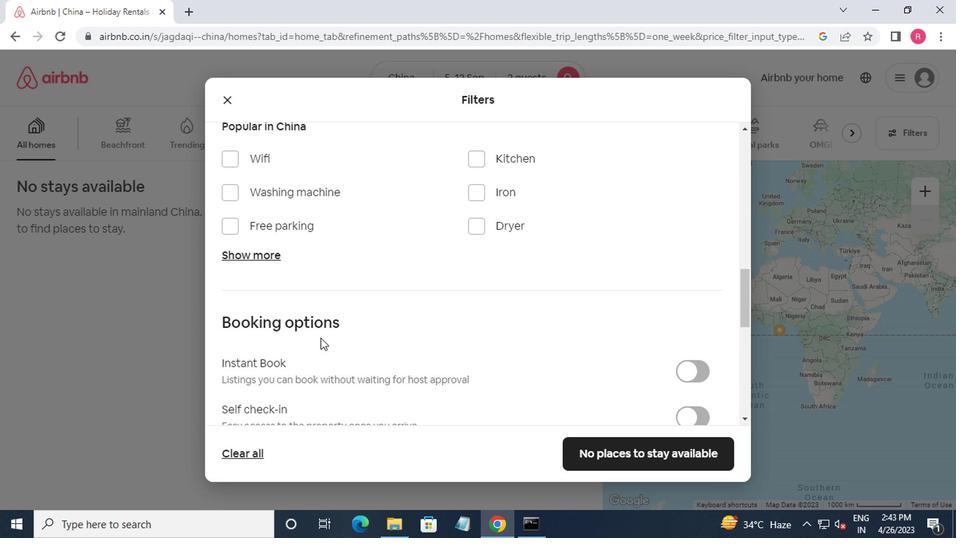 
Action: Mouse scrolled (319, 334) with delta (0, 0)
Screenshot: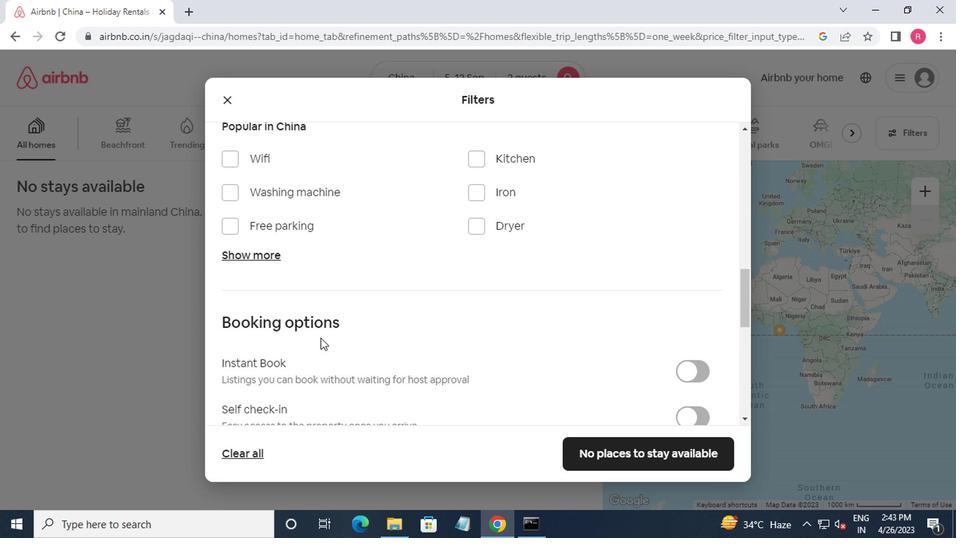 
Action: Mouse moved to (320, 333)
Screenshot: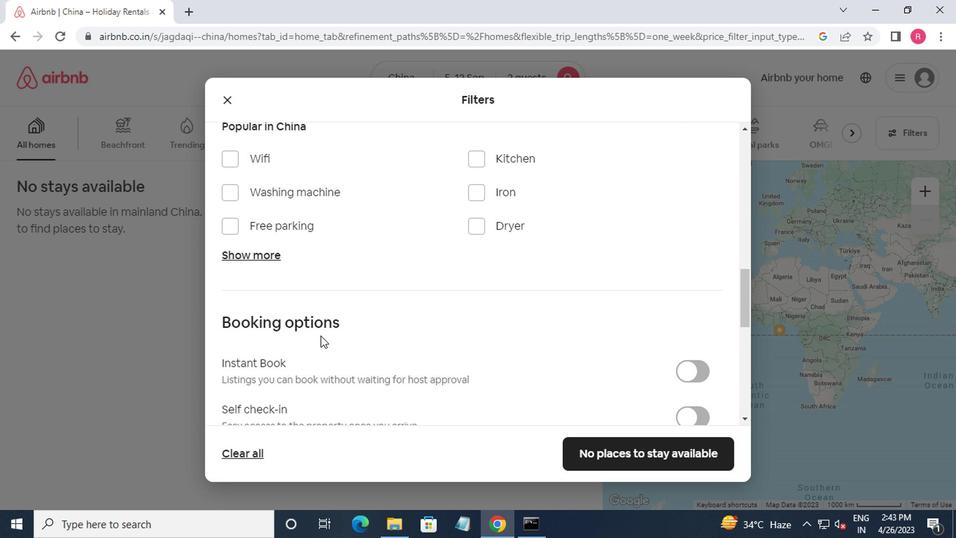 
Action: Mouse scrolled (320, 333) with delta (0, 0)
Screenshot: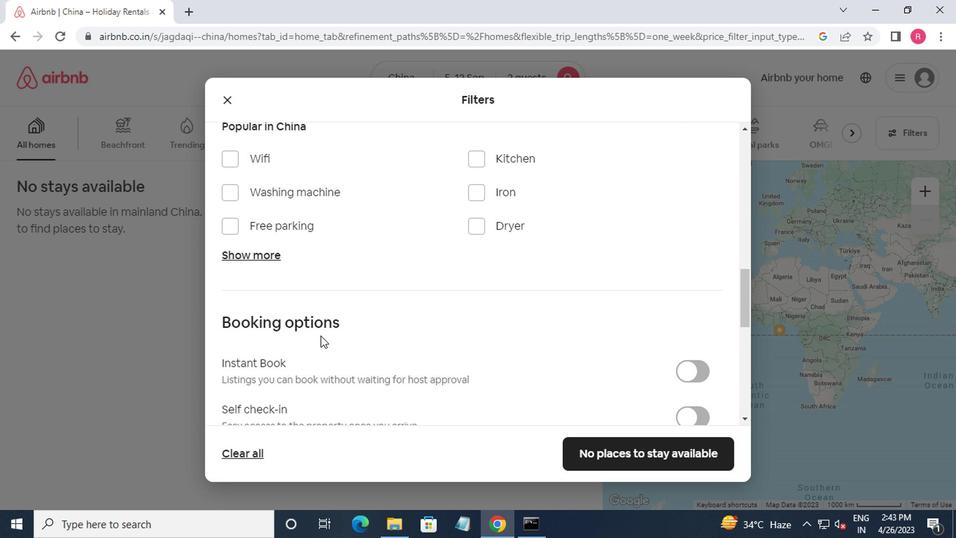 
Action: Mouse moved to (326, 331)
Screenshot: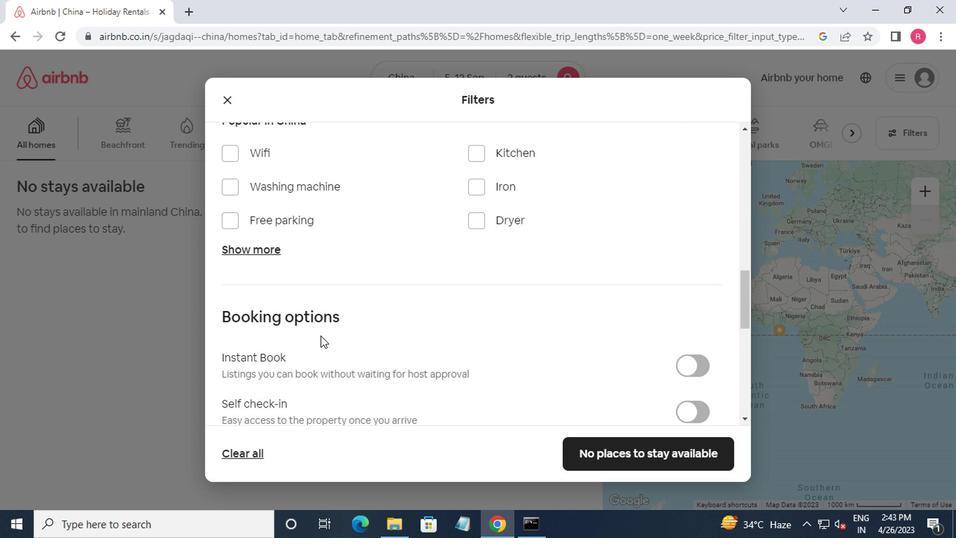 
Action: Mouse scrolled (326, 330) with delta (0, 0)
Screenshot: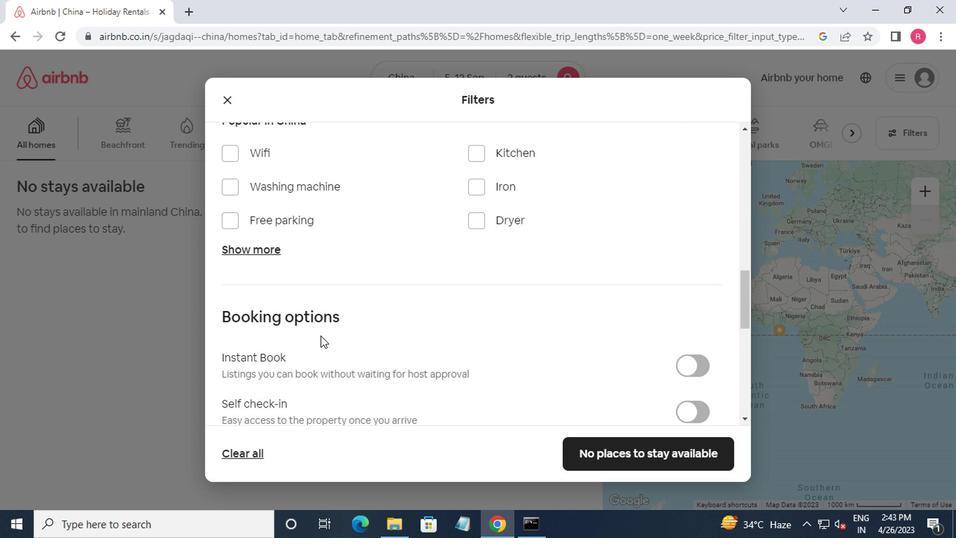 
Action: Mouse moved to (330, 330)
Screenshot: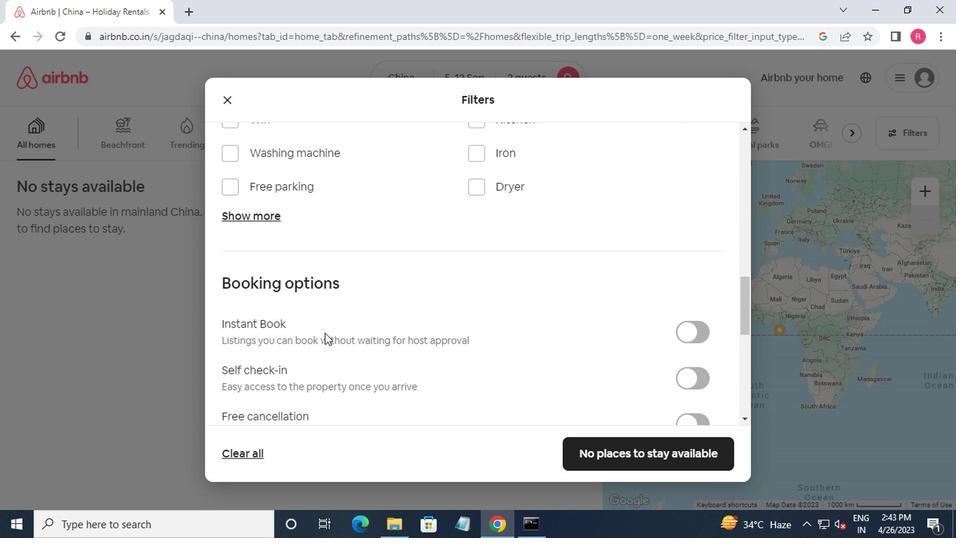 
Action: Mouse scrolled (330, 330) with delta (0, 0)
Screenshot: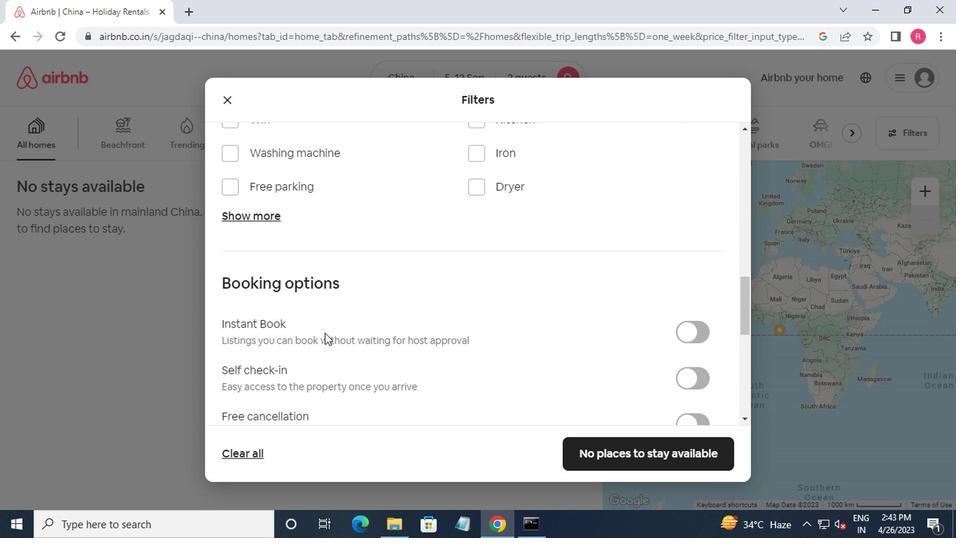 
Action: Mouse moved to (335, 329)
Screenshot: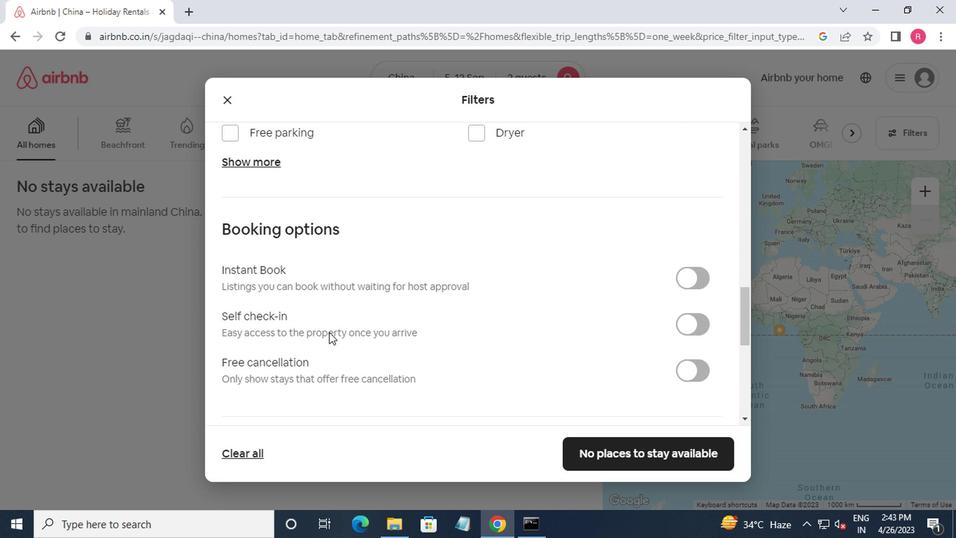 
Action: Mouse scrolled (335, 328) with delta (0, 0)
Screenshot: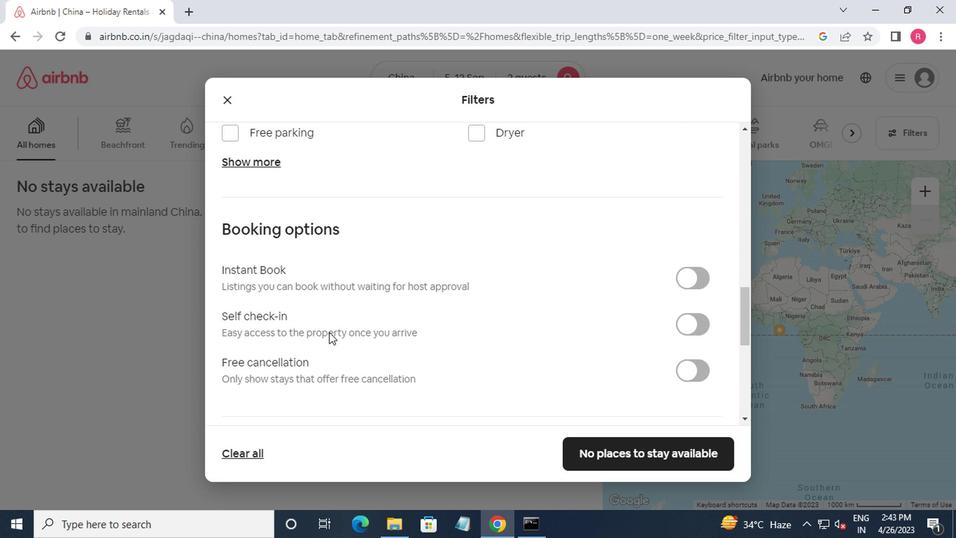 
Action: Mouse moved to (623, 231)
Screenshot: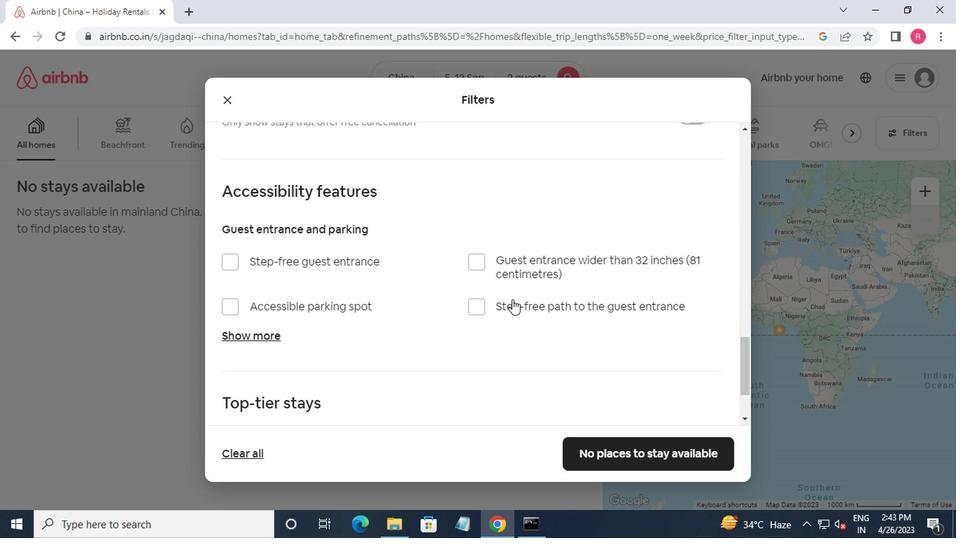 
Action: Mouse scrolled (623, 232) with delta (0, 0)
Screenshot: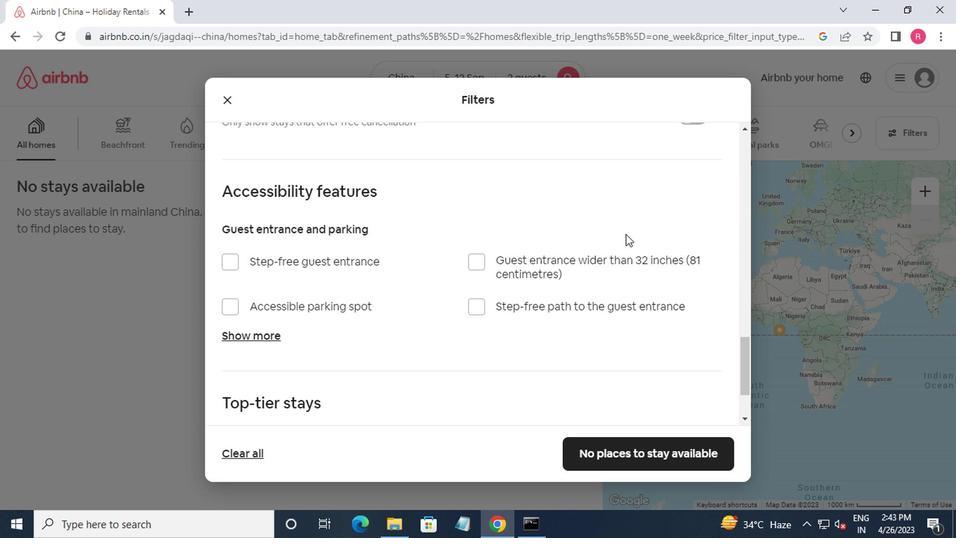 
Action: Mouse scrolled (623, 232) with delta (0, 0)
Screenshot: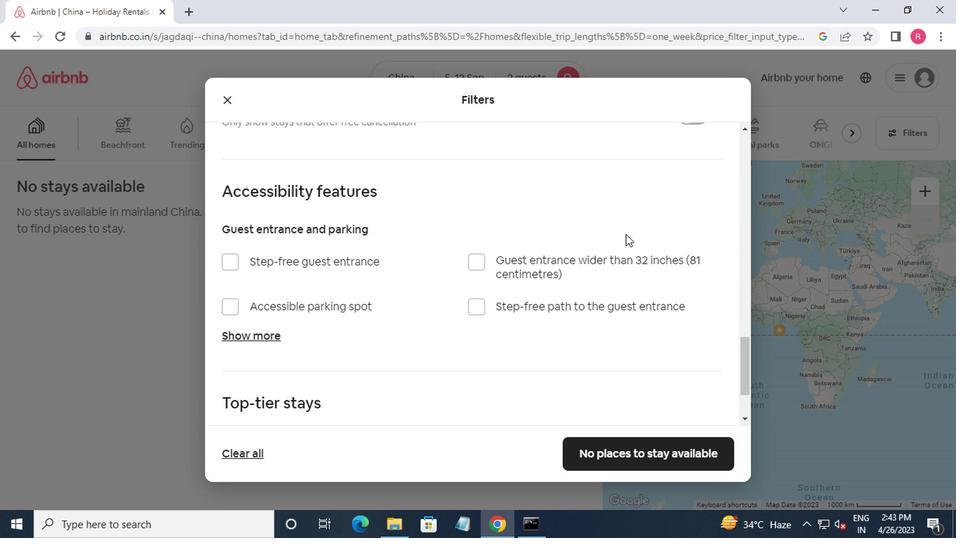 
Action: Mouse scrolled (623, 232) with delta (0, 0)
Screenshot: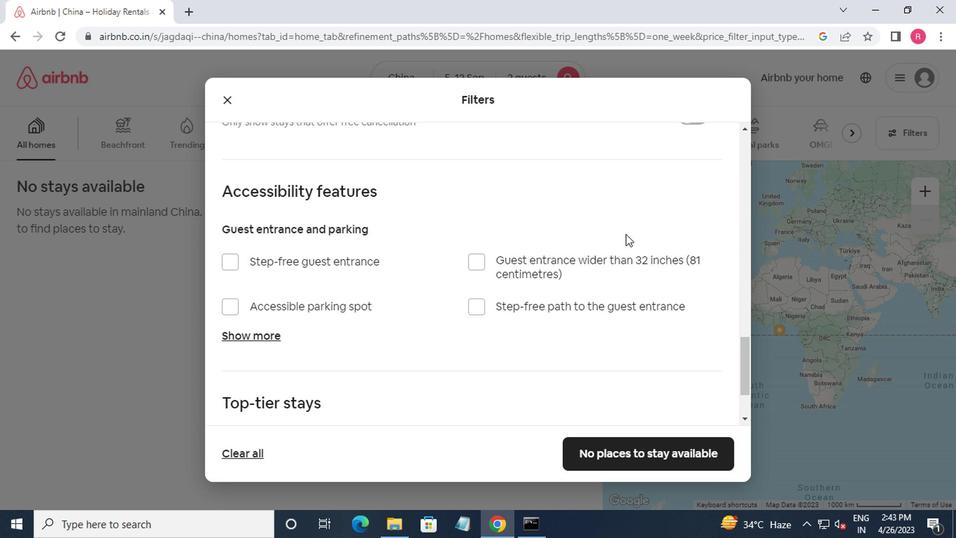 
Action: Mouse moved to (682, 279)
Screenshot: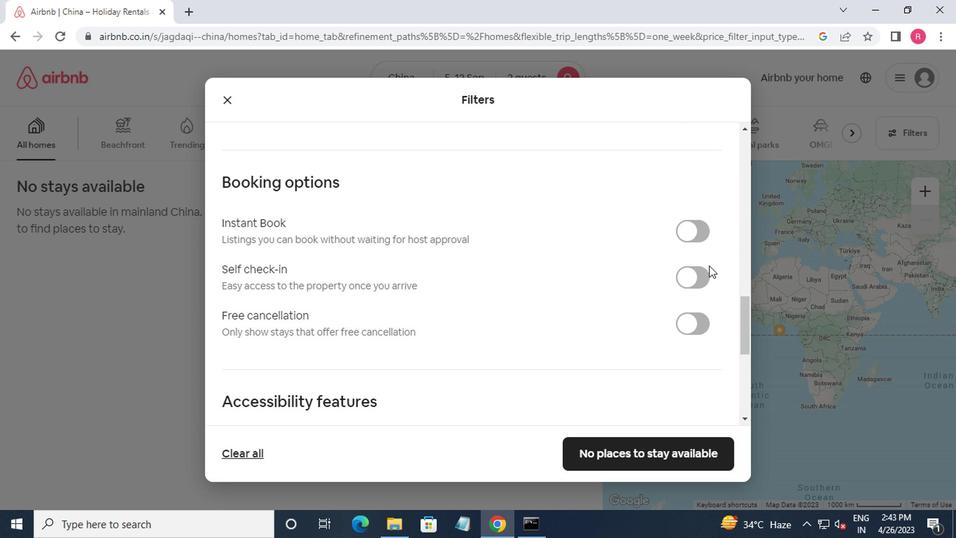 
Action: Mouse pressed left at (682, 279)
Screenshot: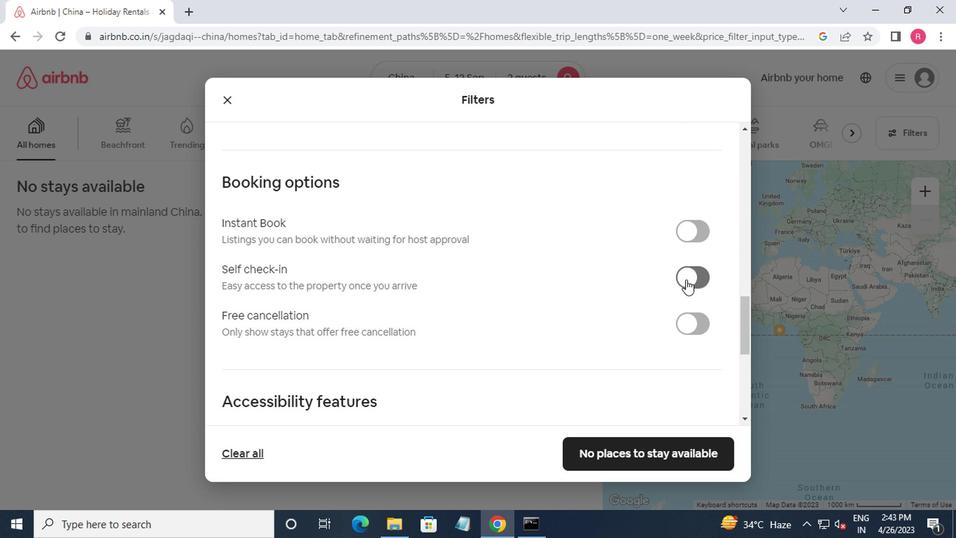 
Action: Mouse moved to (648, 279)
Screenshot: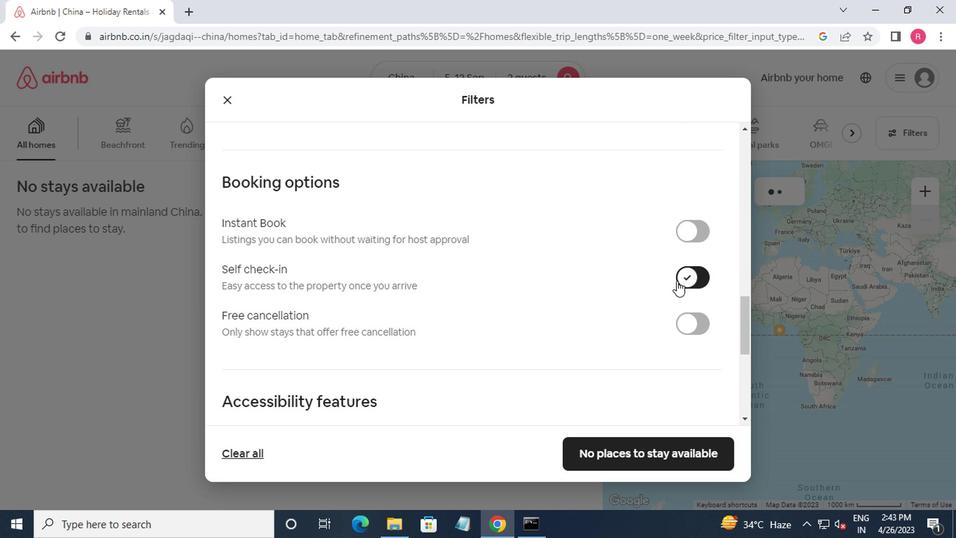 
Action: Mouse scrolled (648, 279) with delta (0, 0)
Screenshot: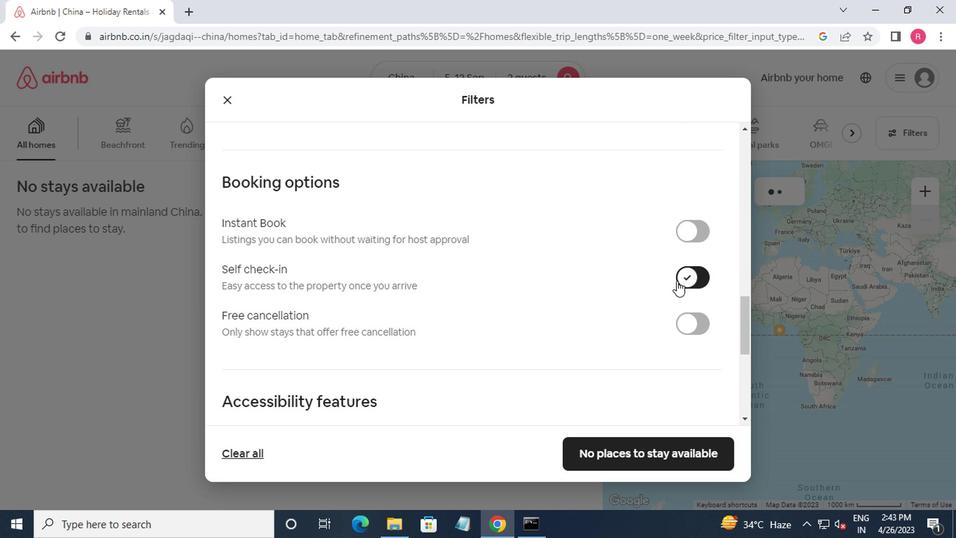 
Action: Mouse moved to (646, 282)
Screenshot: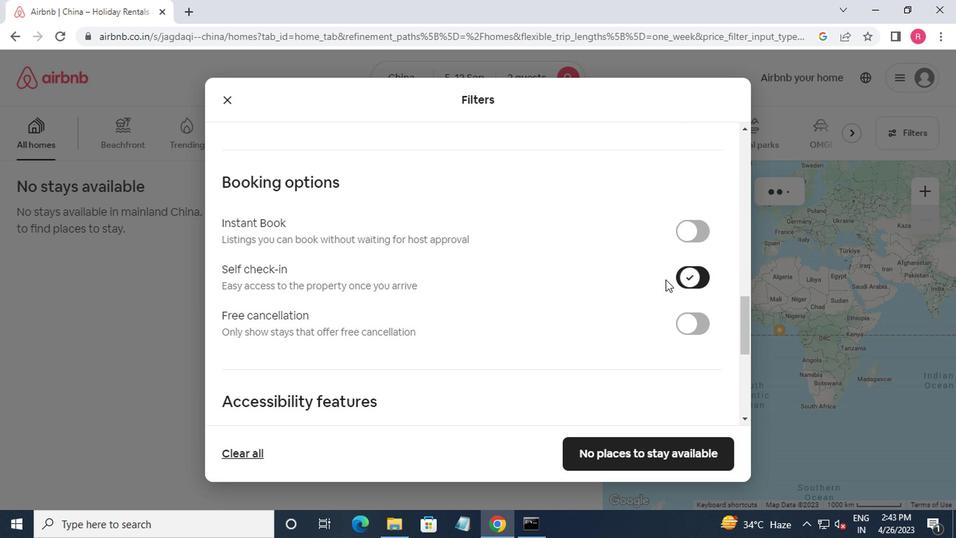 
Action: Mouse scrolled (646, 282) with delta (0, 0)
Screenshot: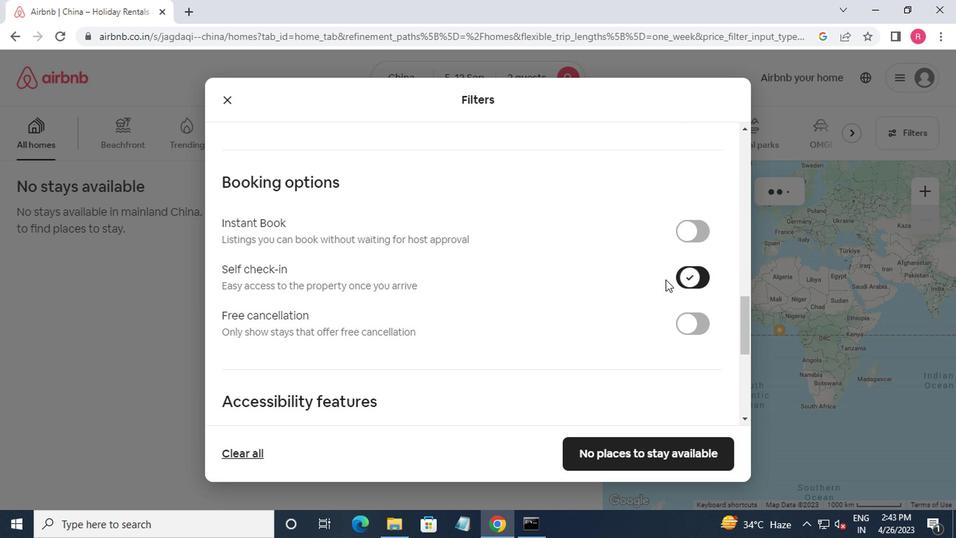 
Action: Mouse moved to (644, 284)
Screenshot: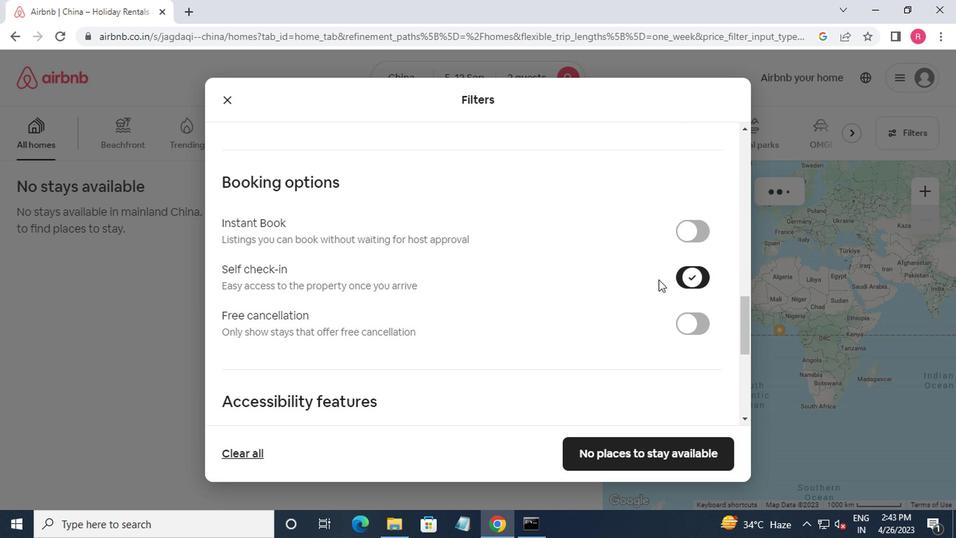 
Action: Mouse scrolled (644, 284) with delta (0, 0)
Screenshot: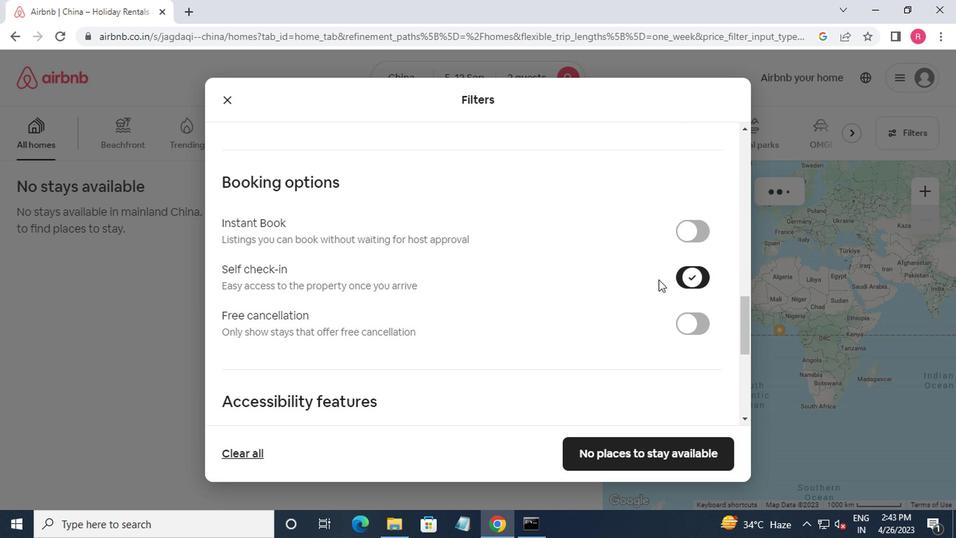 
Action: Mouse moved to (640, 288)
Screenshot: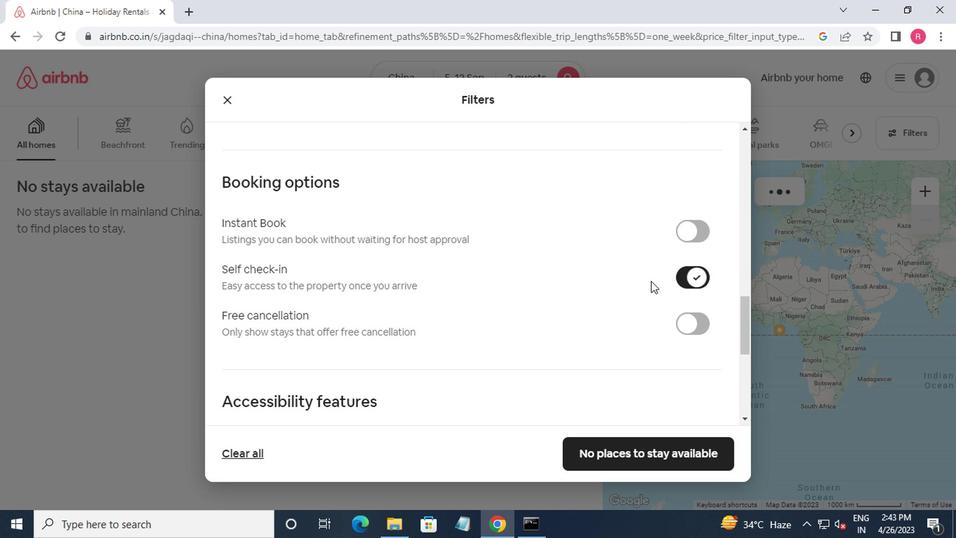 
Action: Mouse scrolled (640, 287) with delta (0, 0)
Screenshot: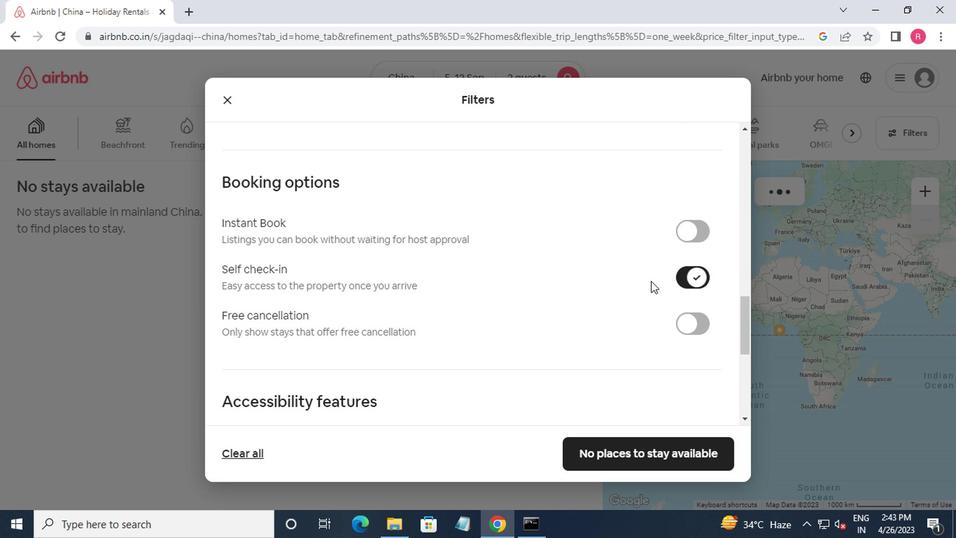 
Action: Mouse moved to (608, 330)
Screenshot: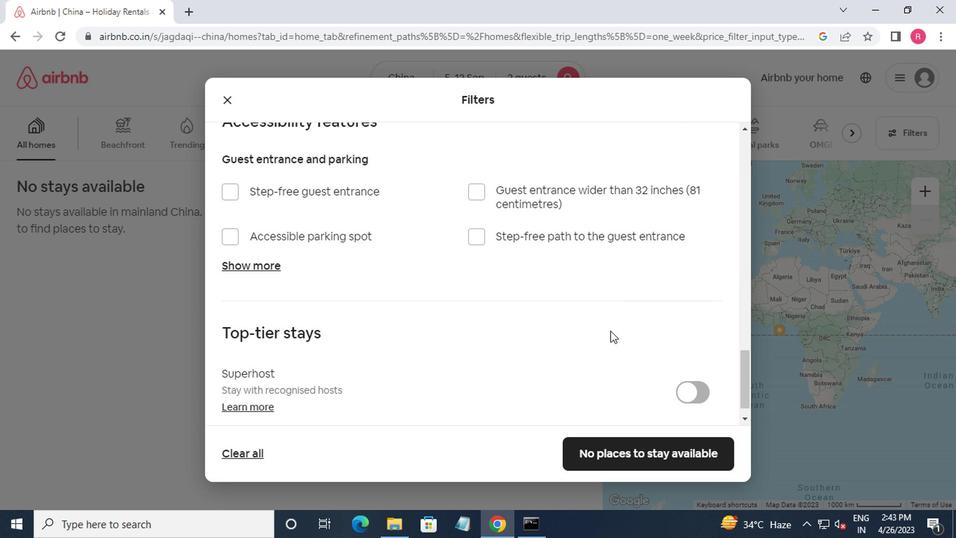 
Action: Mouse scrolled (608, 330) with delta (0, 0)
Screenshot: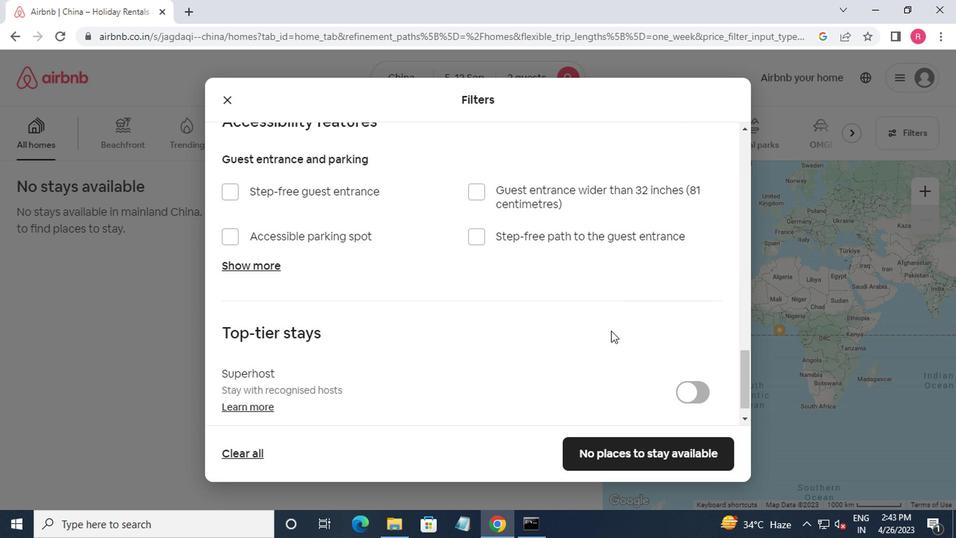 
Action: Mouse scrolled (608, 329) with delta (0, 0)
Screenshot: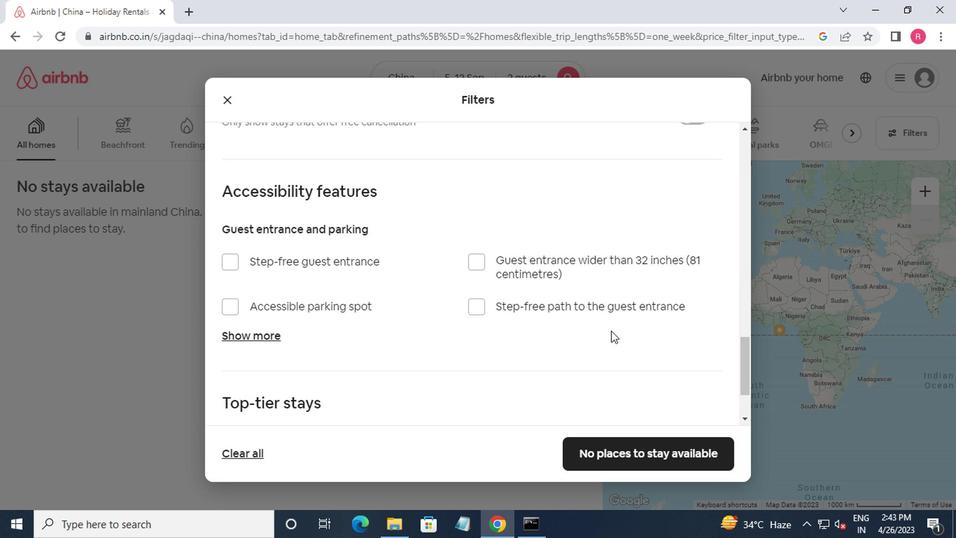 
Action: Mouse scrolled (608, 329) with delta (0, 0)
Screenshot: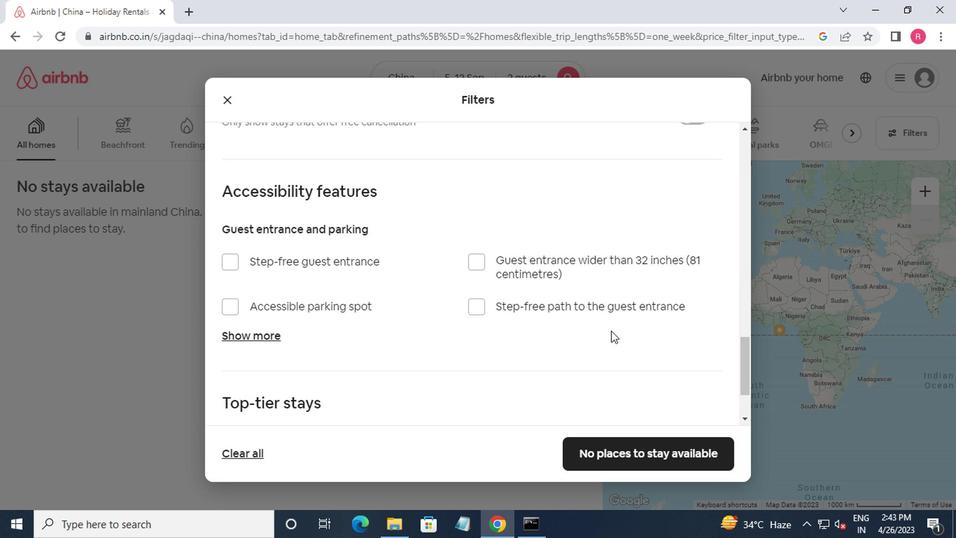 
Action: Mouse scrolled (608, 329) with delta (0, 0)
Screenshot: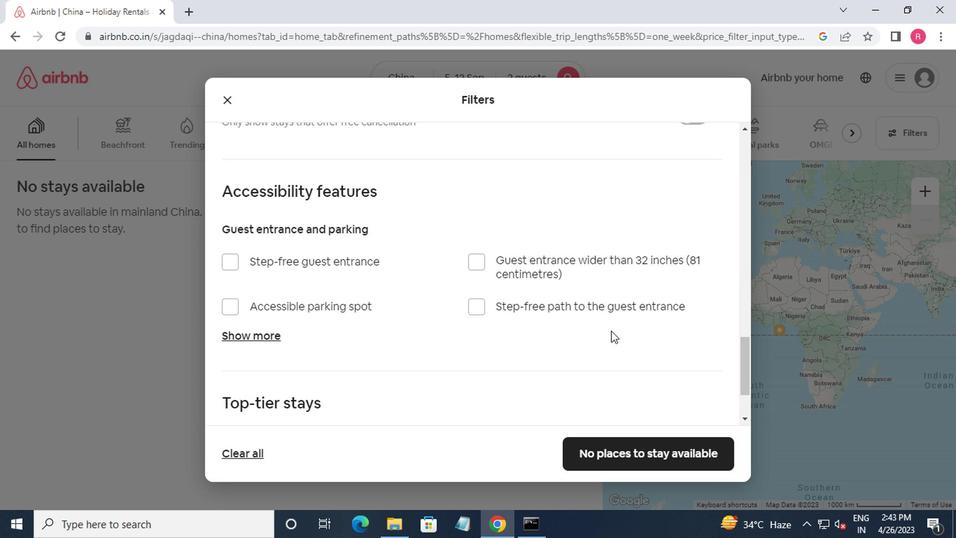 
Action: Mouse scrolled (608, 329) with delta (0, 0)
Screenshot: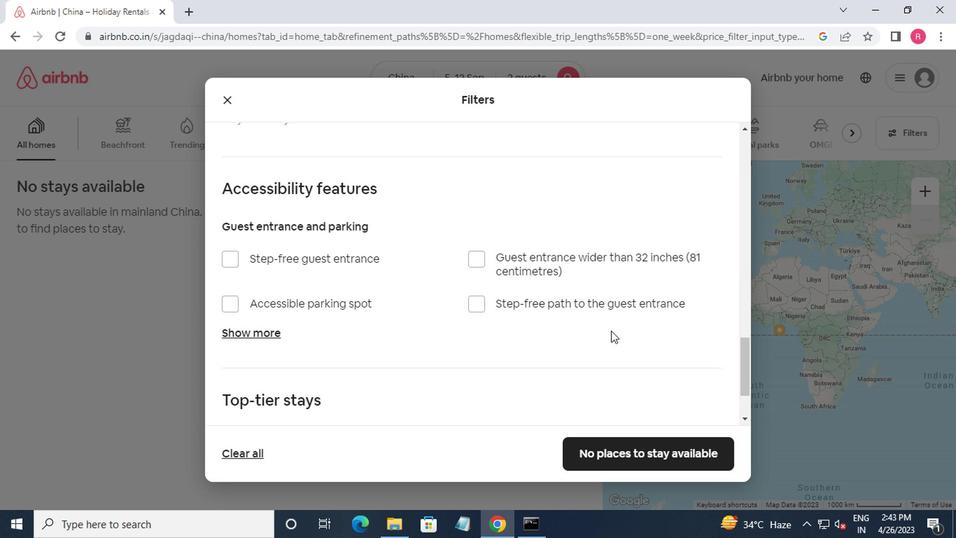 
Action: Mouse scrolled (608, 329) with delta (0, 0)
Screenshot: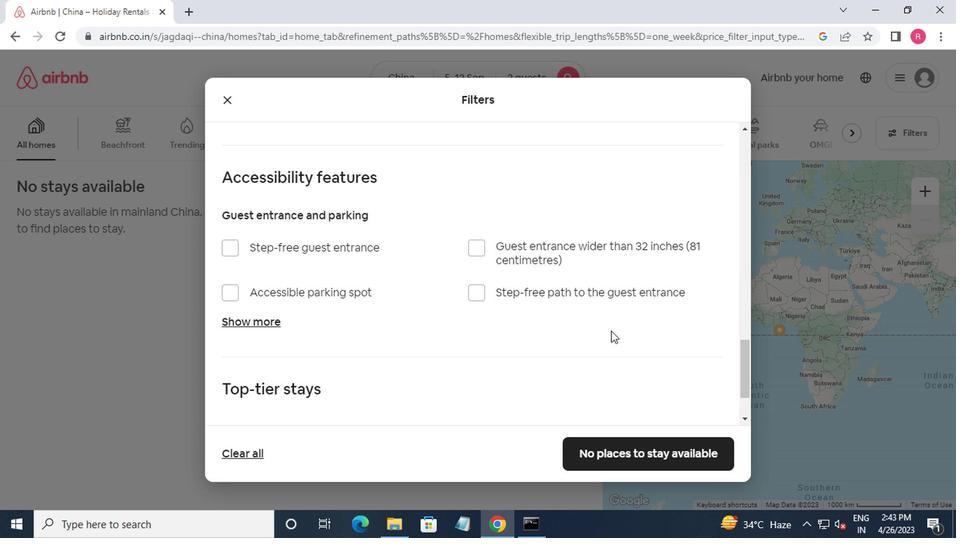 
Action: Mouse scrolled (608, 329) with delta (0, 0)
Screenshot: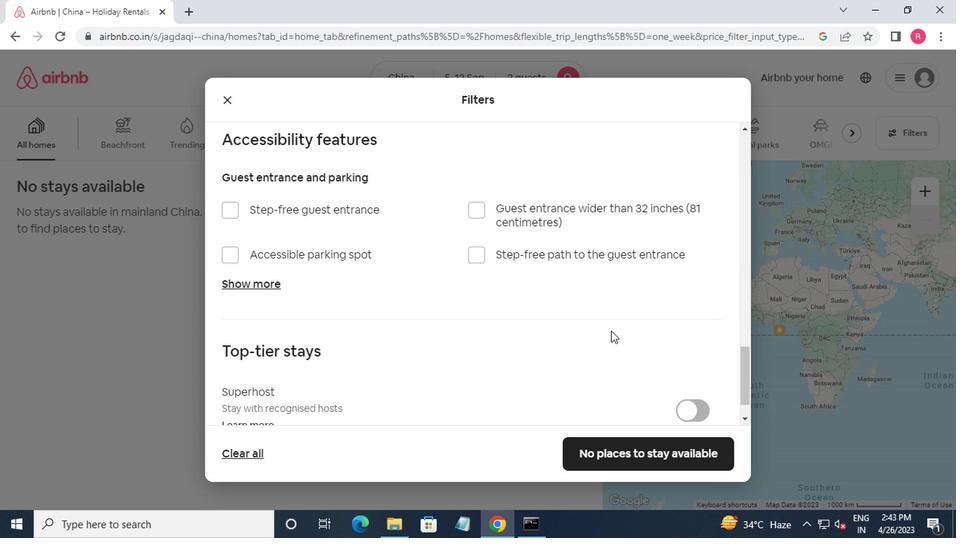 
Action: Mouse scrolled (608, 329) with delta (0, 0)
Screenshot: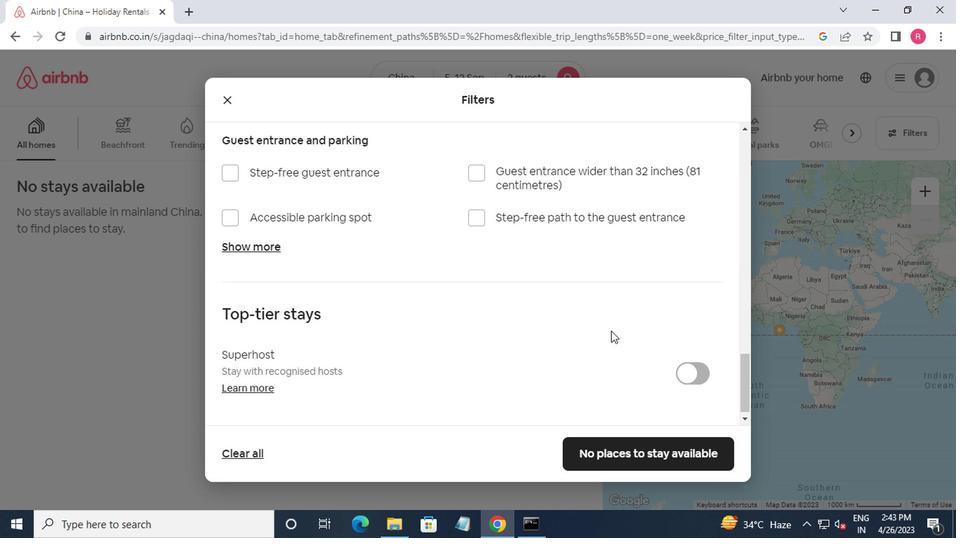 
Action: Mouse moved to (611, 445)
Screenshot: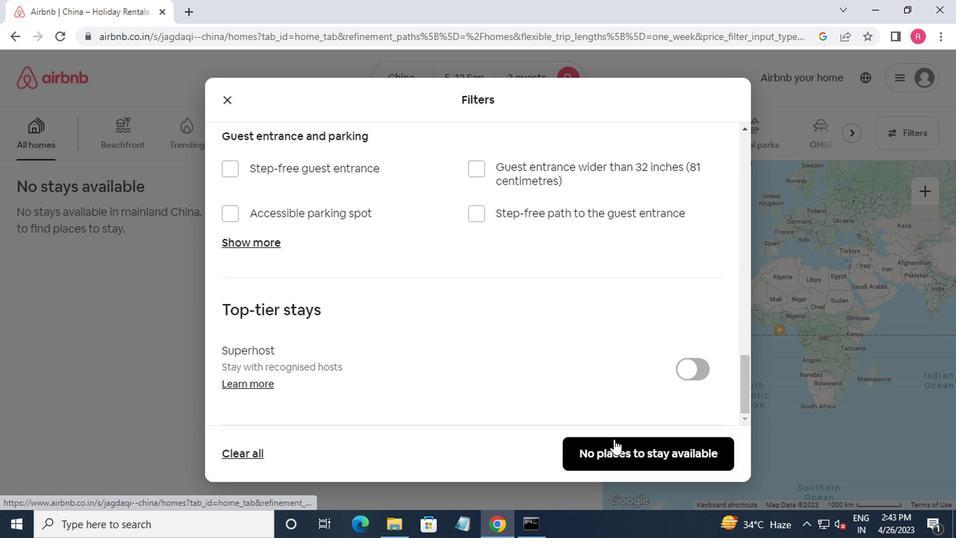 
Action: Mouse pressed left at (611, 445)
Screenshot: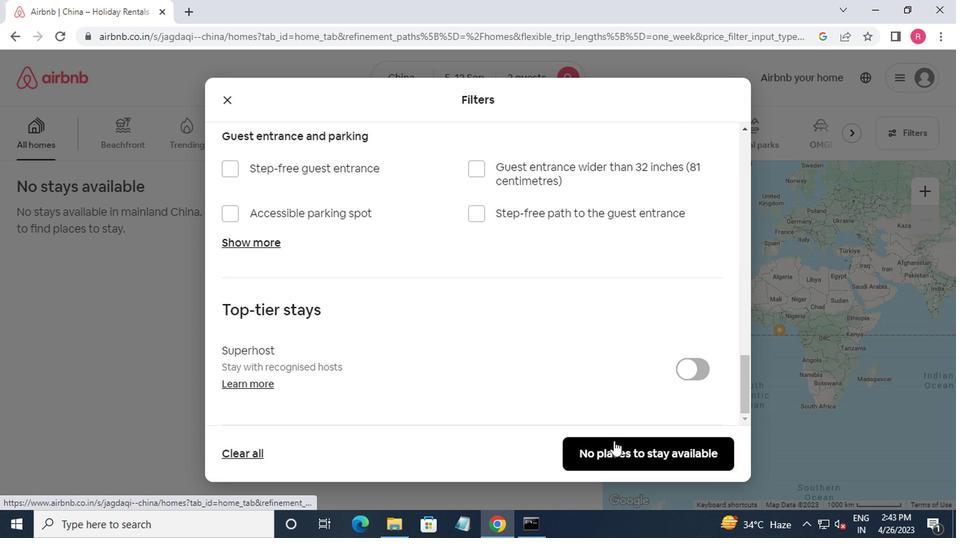 
Action: Mouse moved to (616, 439)
Screenshot: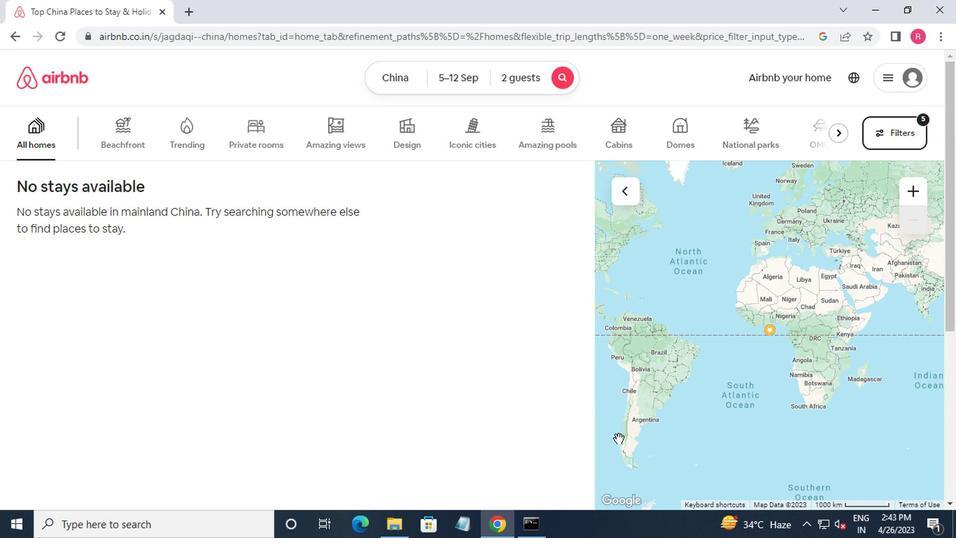 
